 Task: Schedule a music concert for the 9th at 8:00 PM.
Action: Mouse moved to (71, 118)
Screenshot: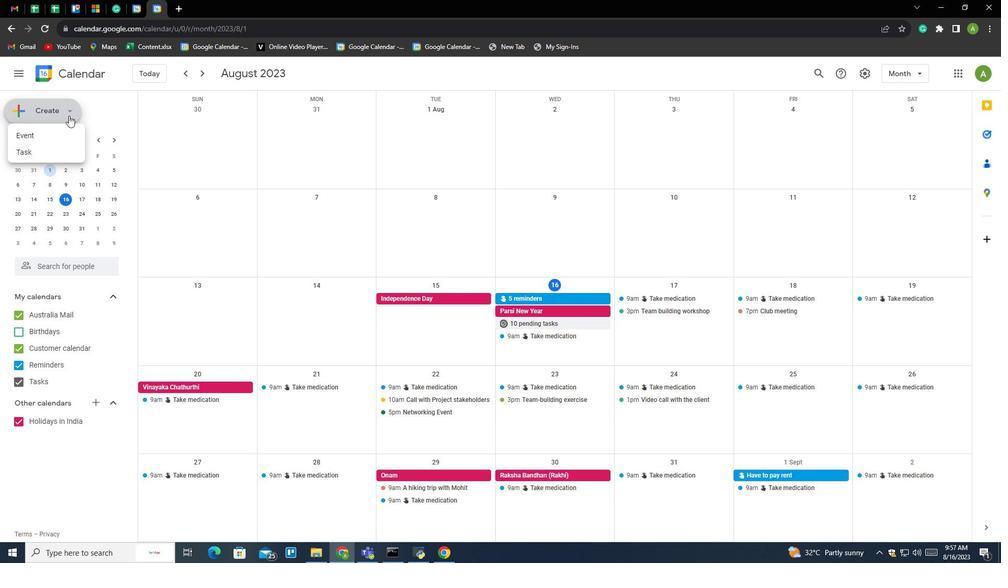 
Action: Mouse pressed left at (71, 118)
Screenshot: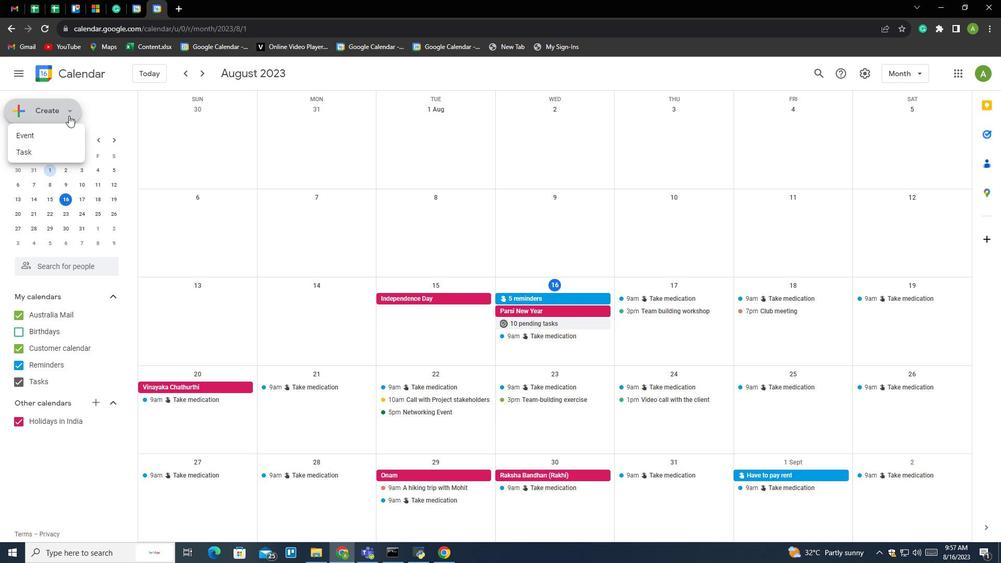 
Action: Mouse moved to (61, 140)
Screenshot: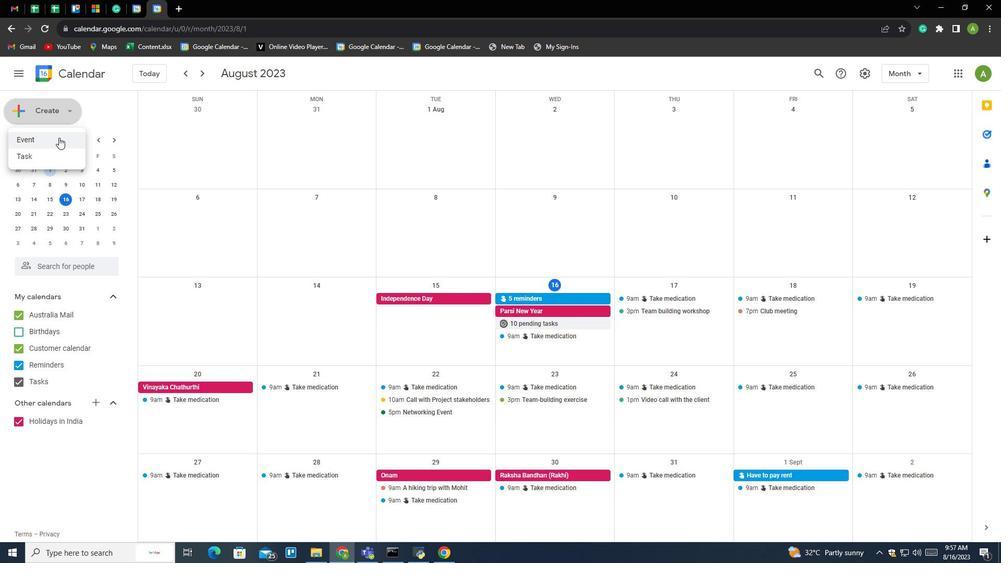 
Action: Mouse pressed left at (61, 140)
Screenshot: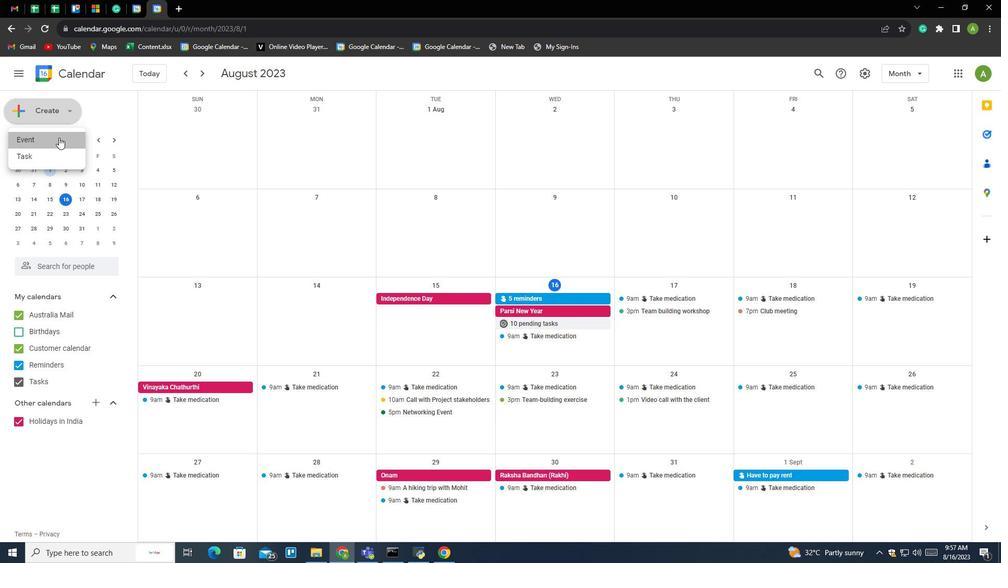 
Action: Mouse moved to (304, 373)
Screenshot: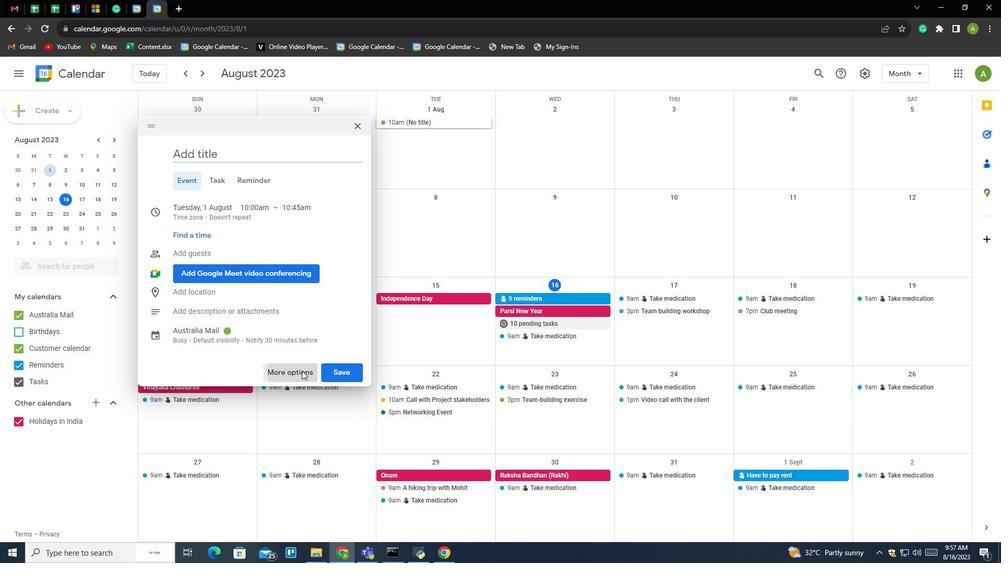 
Action: Mouse pressed left at (304, 373)
Screenshot: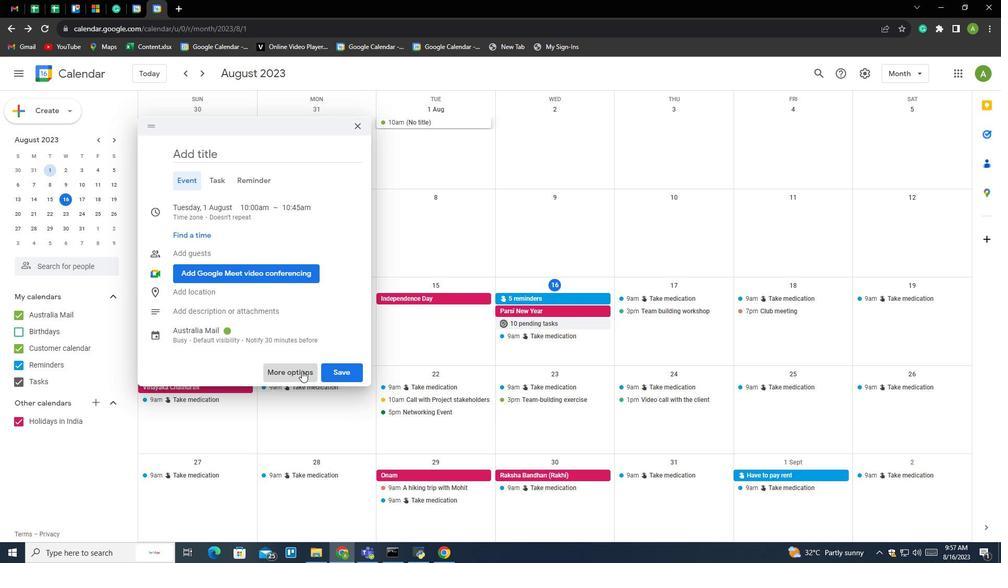 
Action: Mouse moved to (186, 82)
Screenshot: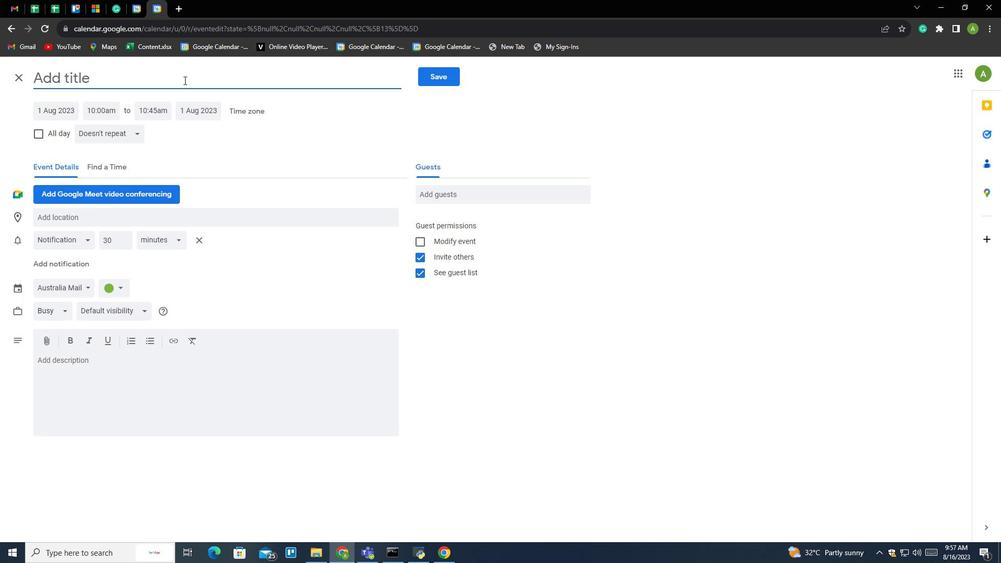 
Action: Mouse pressed left at (186, 82)
Screenshot: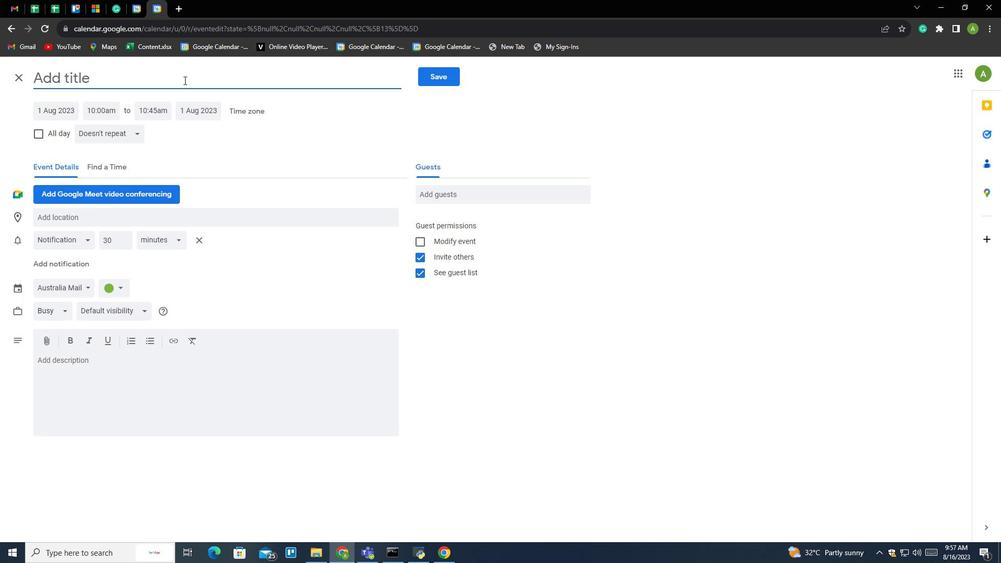 
Action: Key pressed <Key.shift>Music<Key.space><Key.shift>Concert
Screenshot: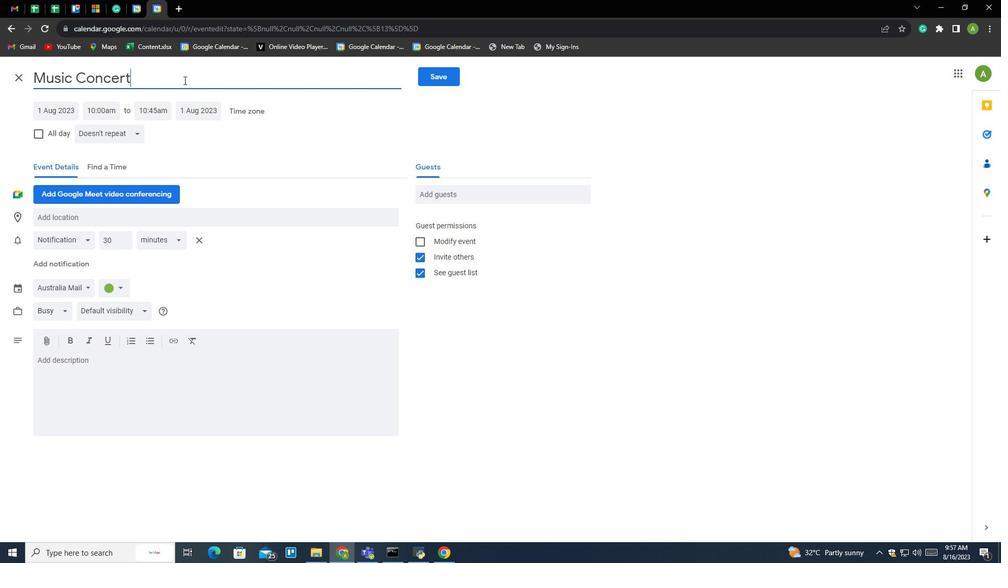 
Action: Mouse moved to (585, 112)
Screenshot: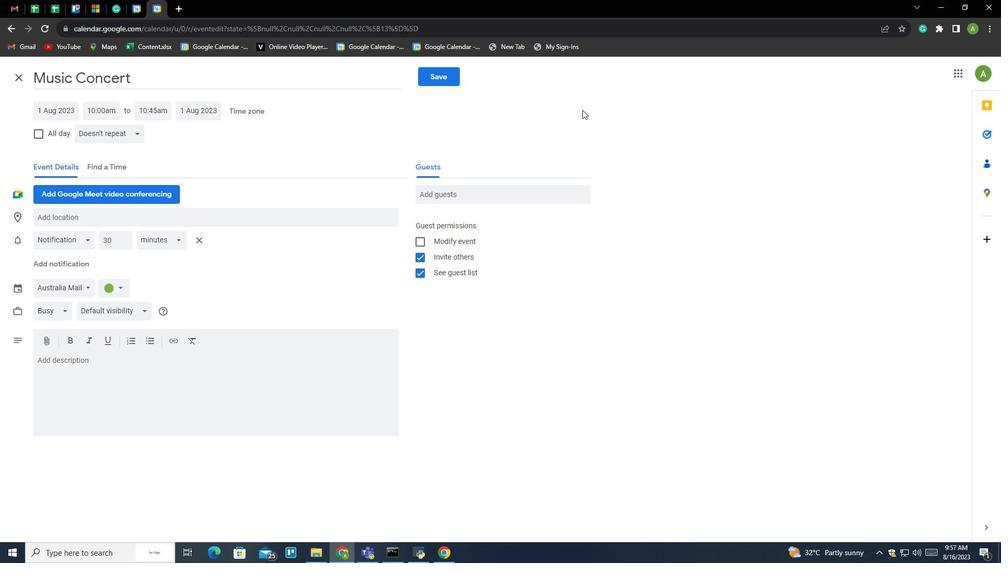 
Action: Mouse pressed left at (585, 112)
Screenshot: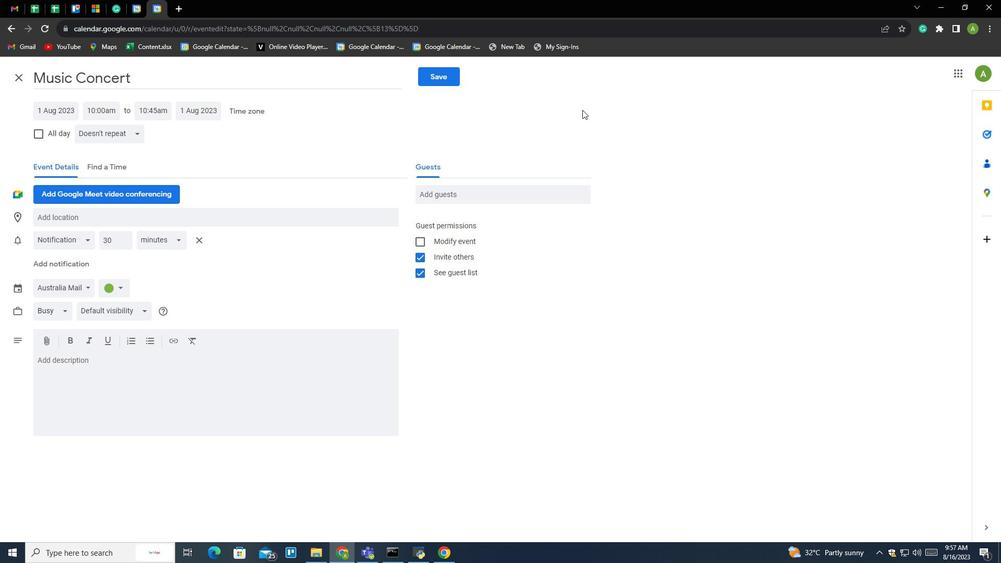 
Action: Mouse moved to (41, 115)
Screenshot: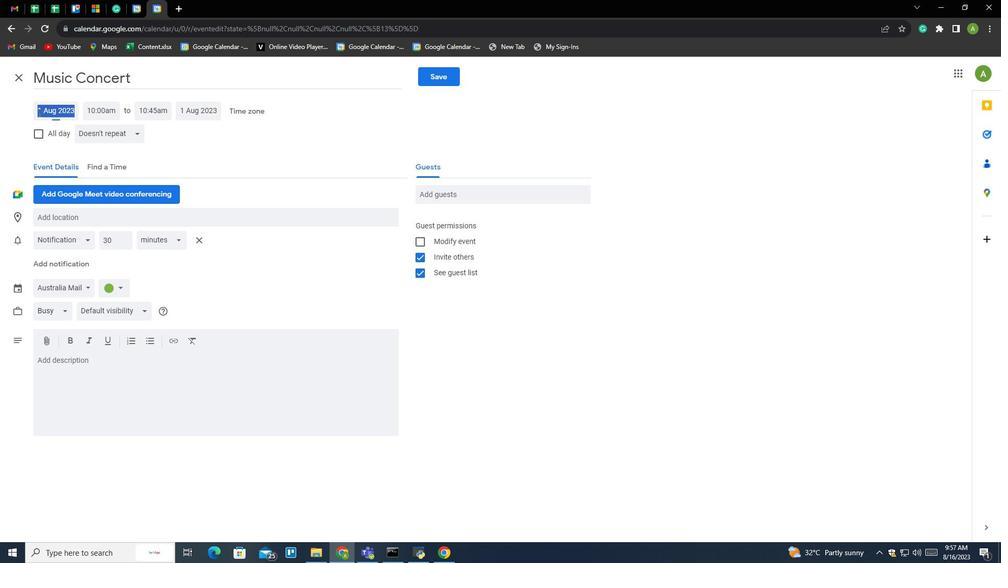 
Action: Mouse pressed left at (41, 115)
Screenshot: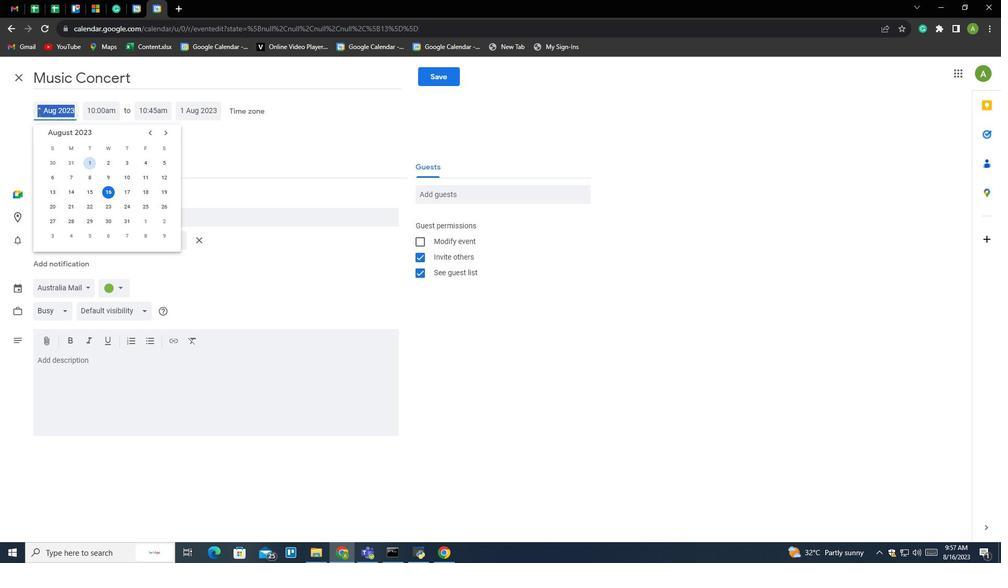 
Action: Mouse moved to (114, 175)
Screenshot: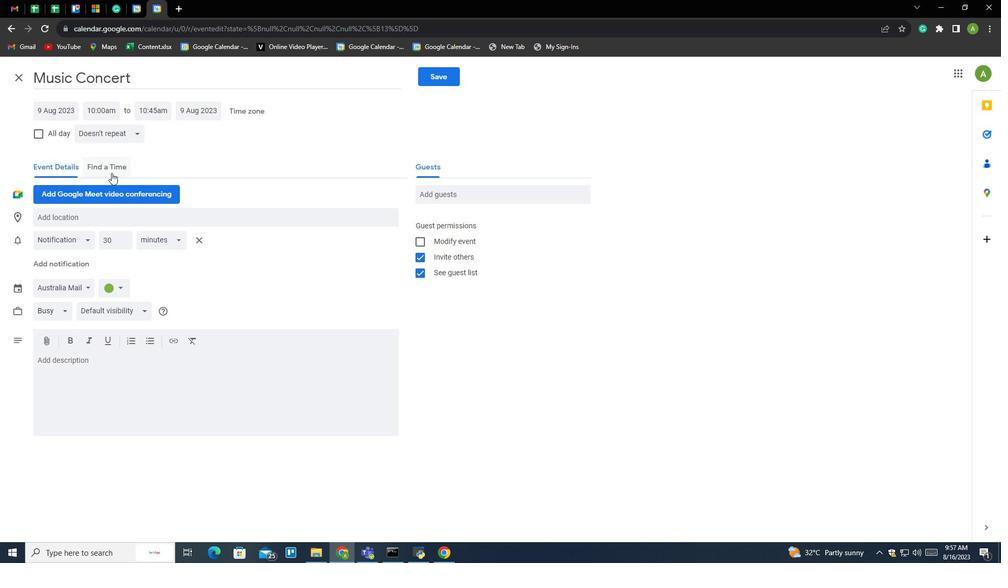 
Action: Mouse pressed left at (114, 175)
Screenshot: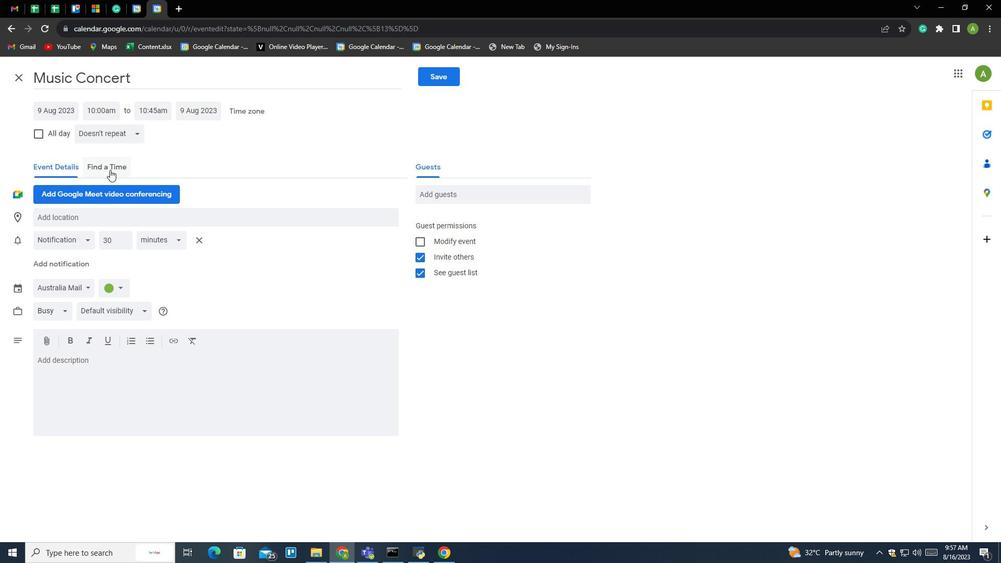 
Action: Mouse moved to (99, 113)
Screenshot: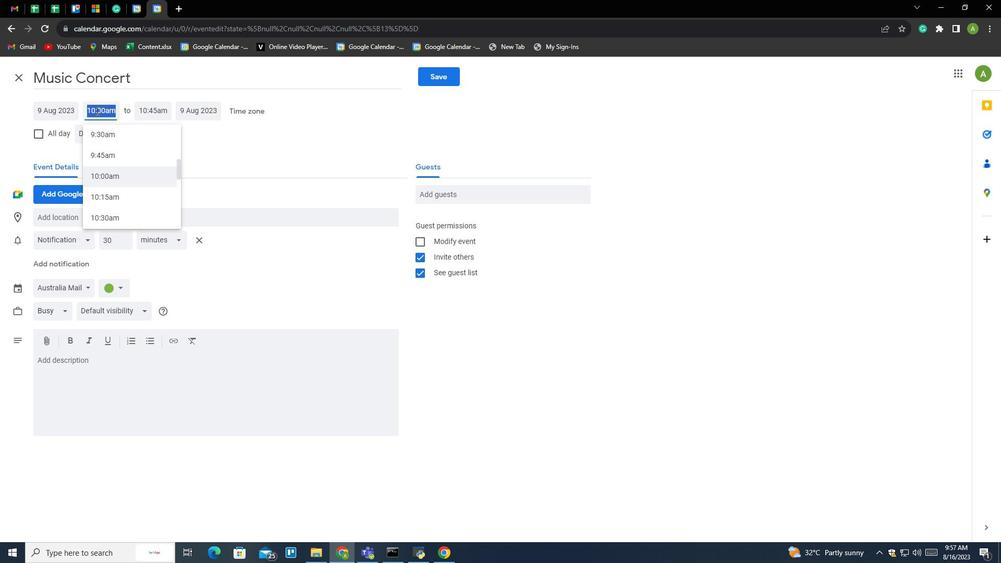 
Action: Mouse pressed left at (99, 113)
Screenshot: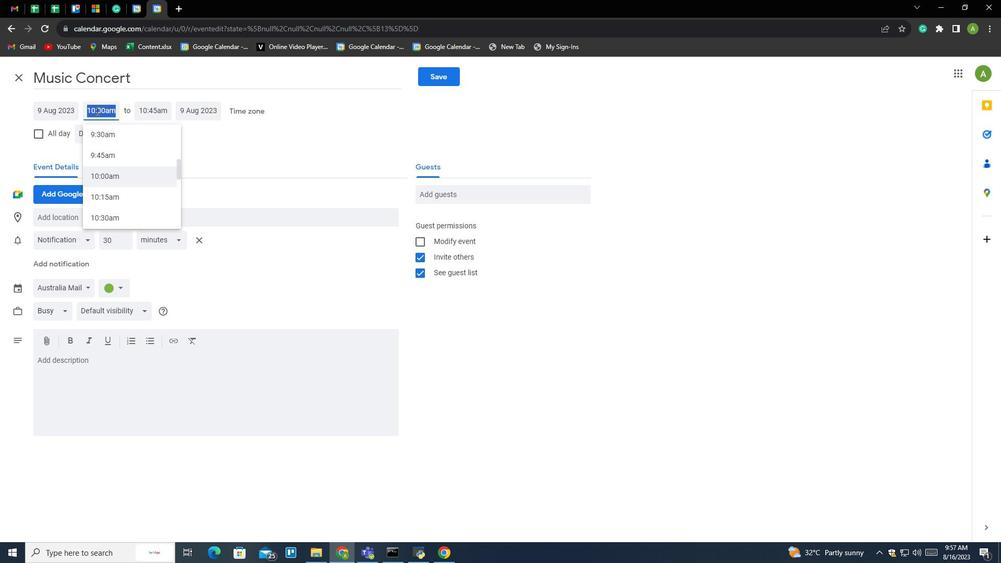 
Action: Mouse moved to (115, 171)
Screenshot: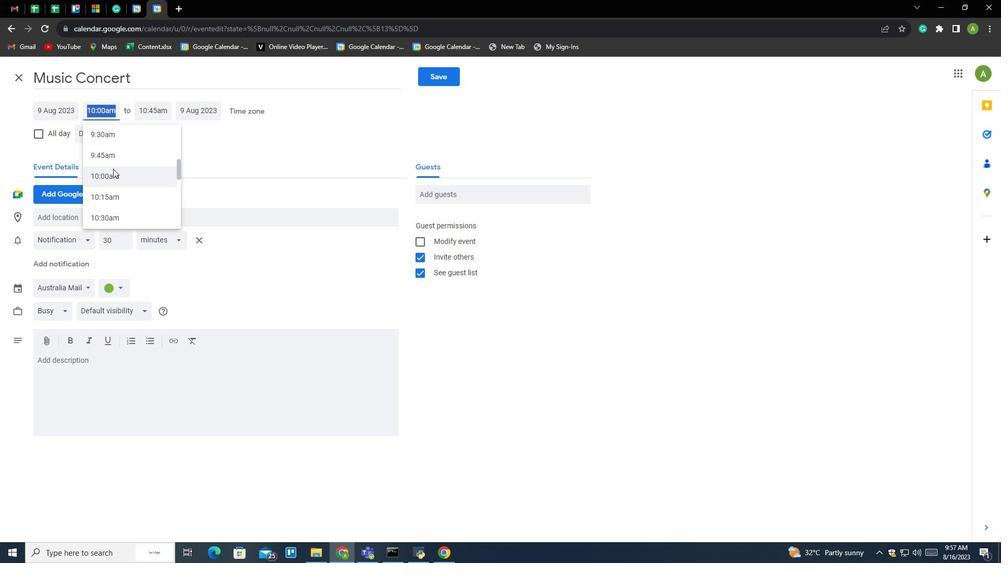 
Action: Mouse scrolled (115, 172) with delta (0, 0)
Screenshot: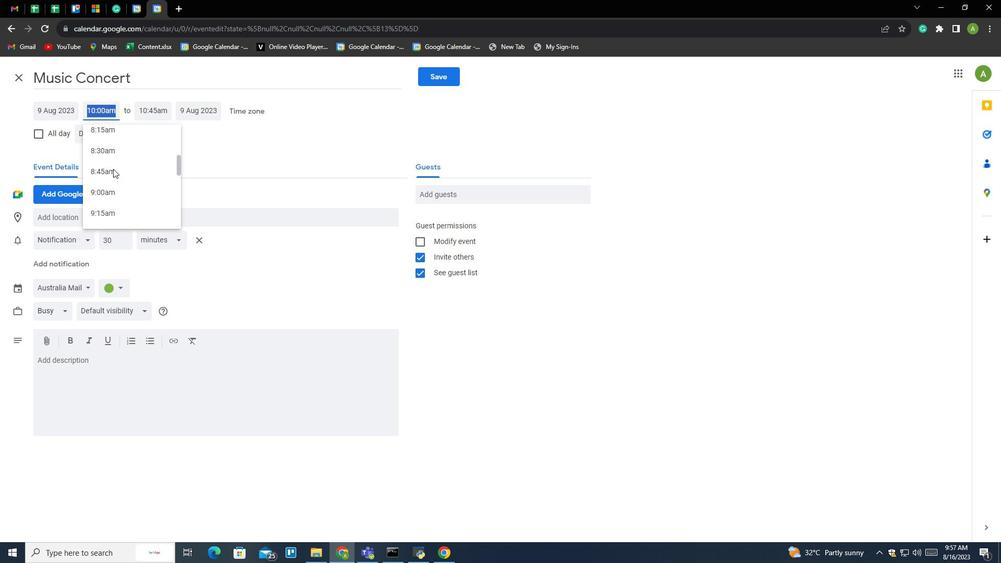 
Action: Mouse scrolled (115, 172) with delta (0, 0)
Screenshot: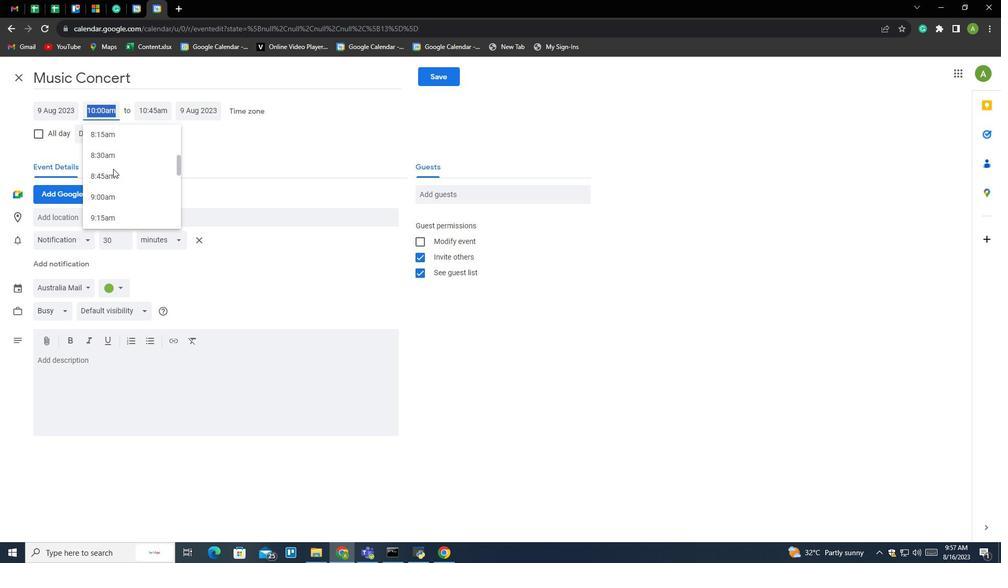 
Action: Mouse moved to (115, 160)
Screenshot: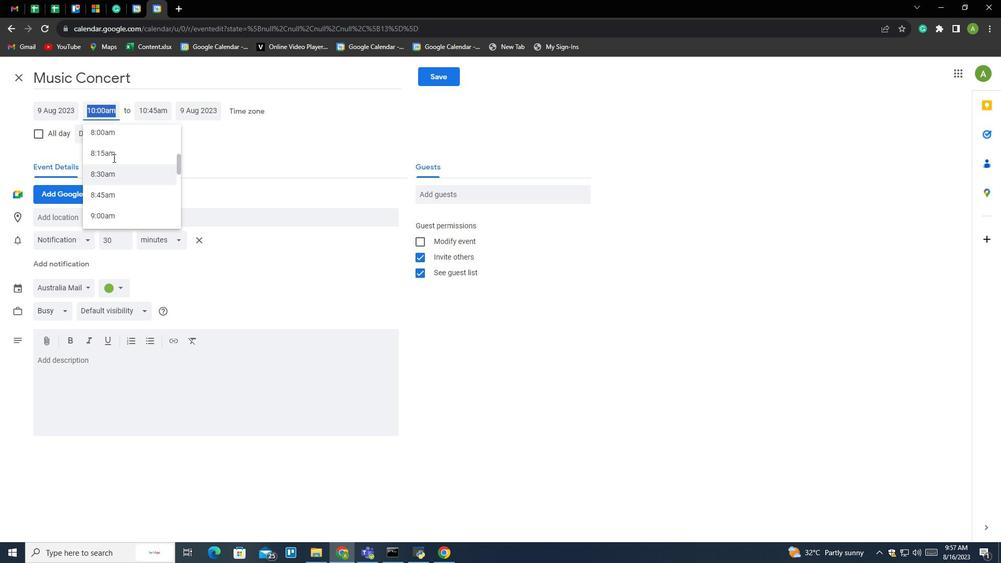 
Action: Mouse scrolled (115, 161) with delta (0, 0)
Screenshot: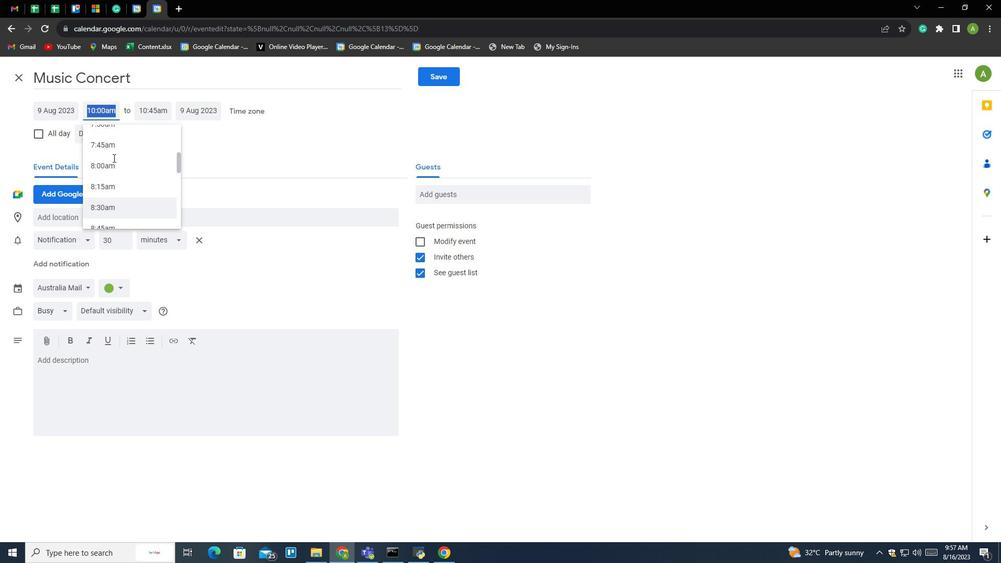 
Action: Mouse moved to (116, 181)
Screenshot: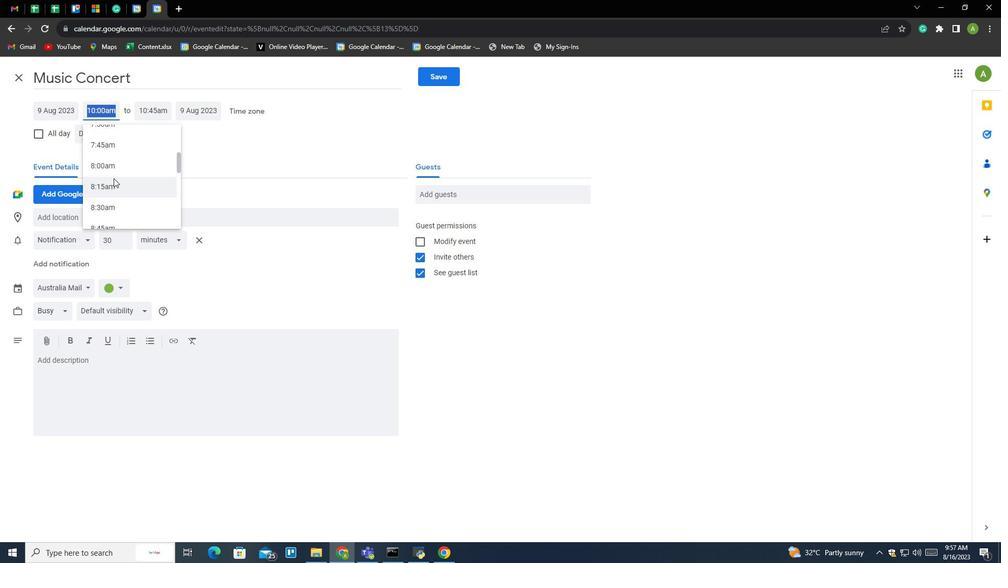 
Action: Mouse scrolled (116, 180) with delta (0, 0)
Screenshot: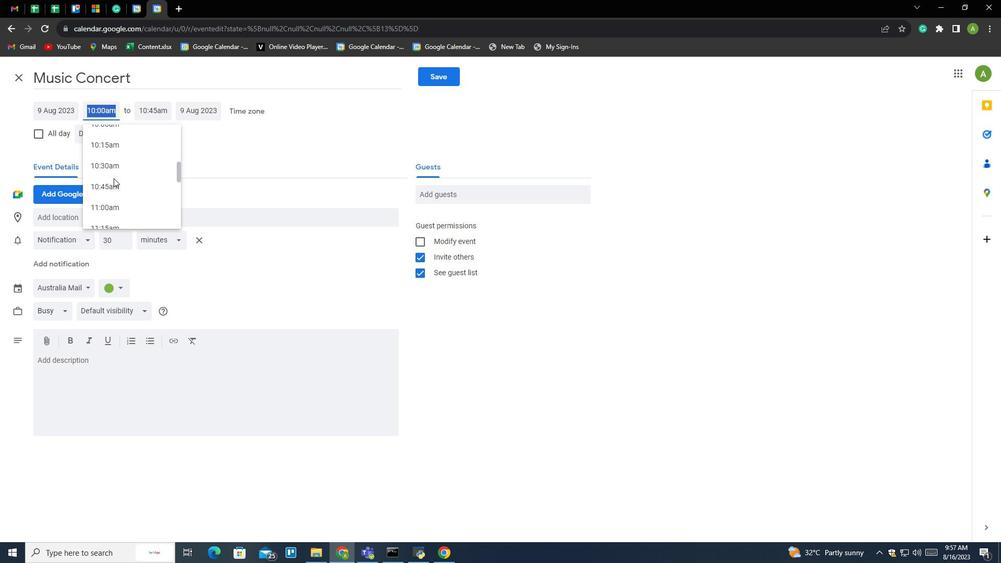 
Action: Mouse scrolled (116, 180) with delta (0, 0)
Screenshot: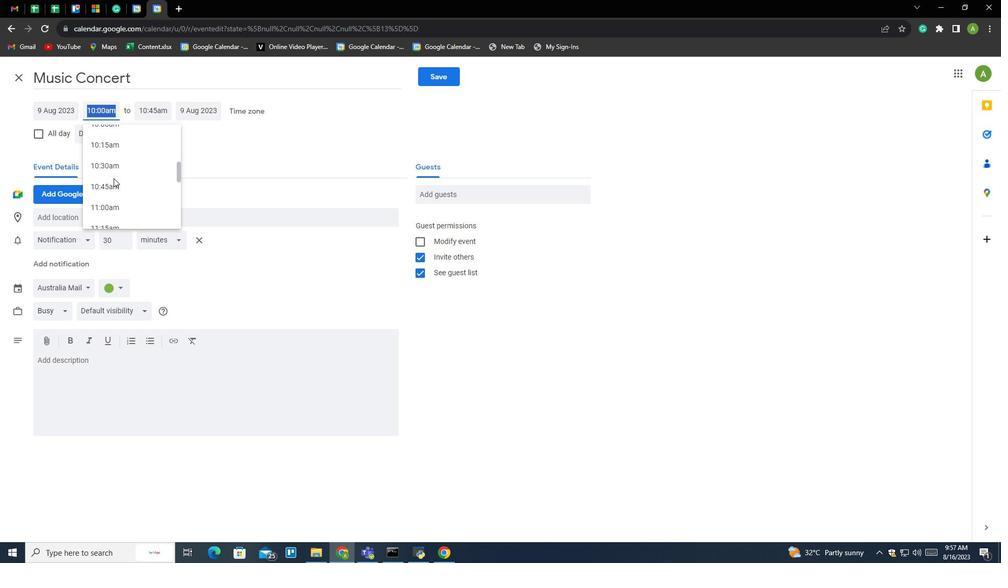 
Action: Mouse scrolled (116, 180) with delta (0, 0)
Screenshot: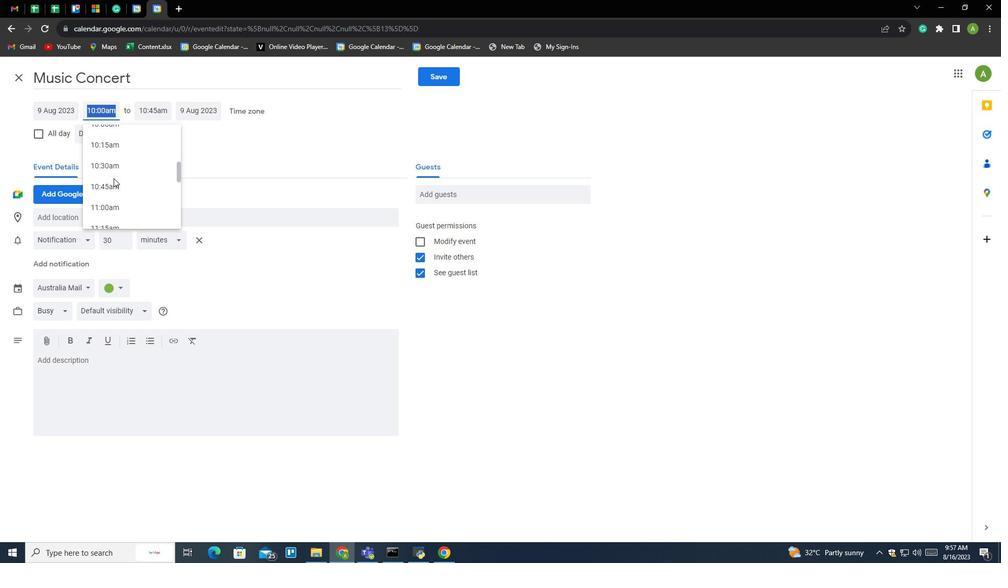 
Action: Mouse scrolled (116, 180) with delta (0, 0)
Screenshot: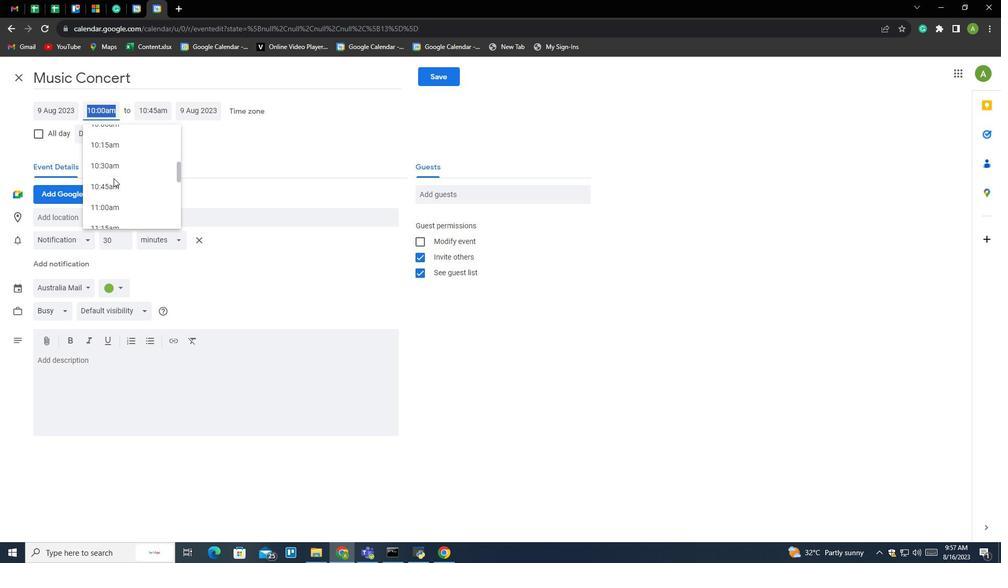 
Action: Mouse scrolled (116, 180) with delta (0, 0)
Screenshot: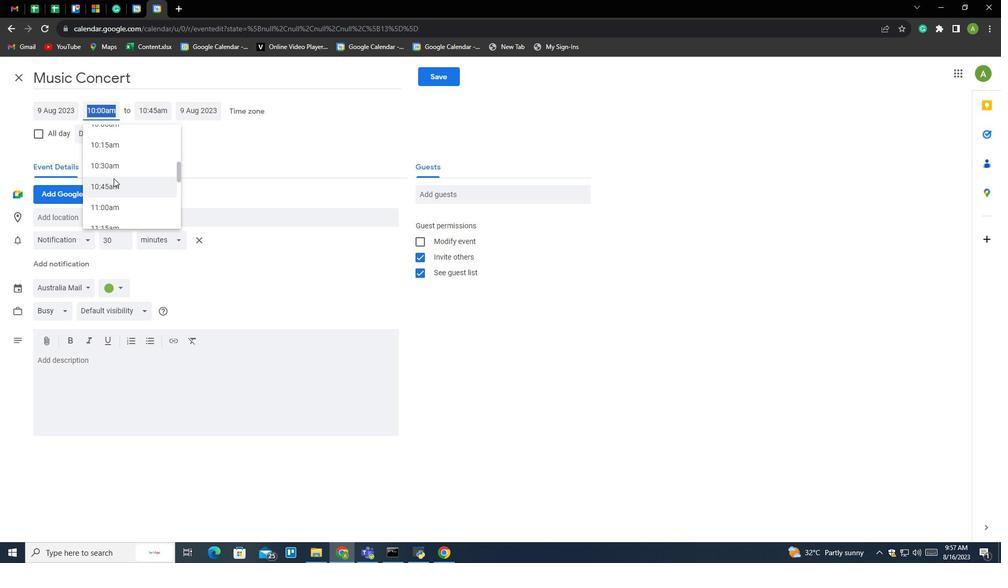 
Action: Mouse scrolled (116, 180) with delta (0, 0)
Screenshot: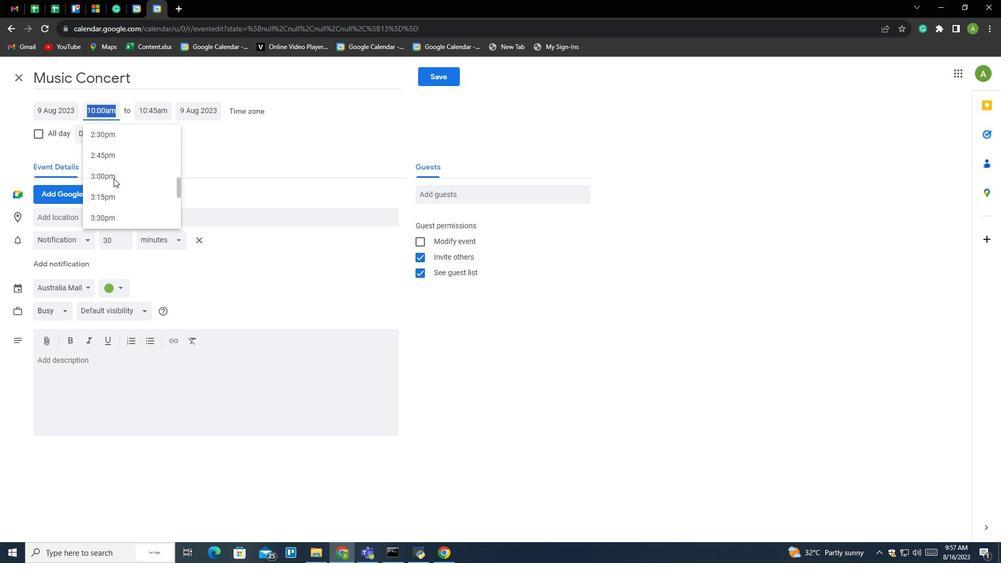 
Action: Mouse scrolled (116, 180) with delta (0, 0)
Screenshot: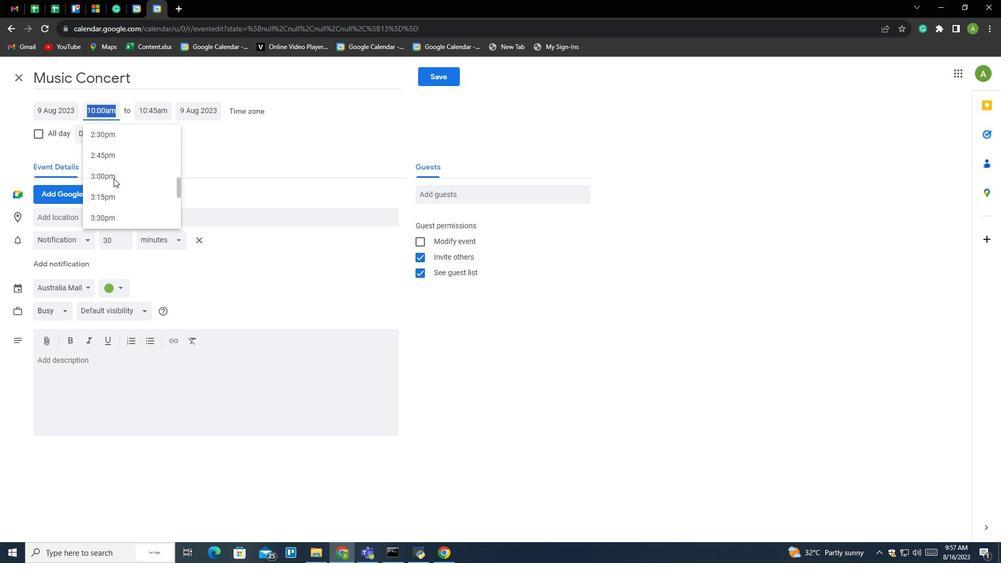 
Action: Mouse scrolled (116, 180) with delta (0, 0)
Screenshot: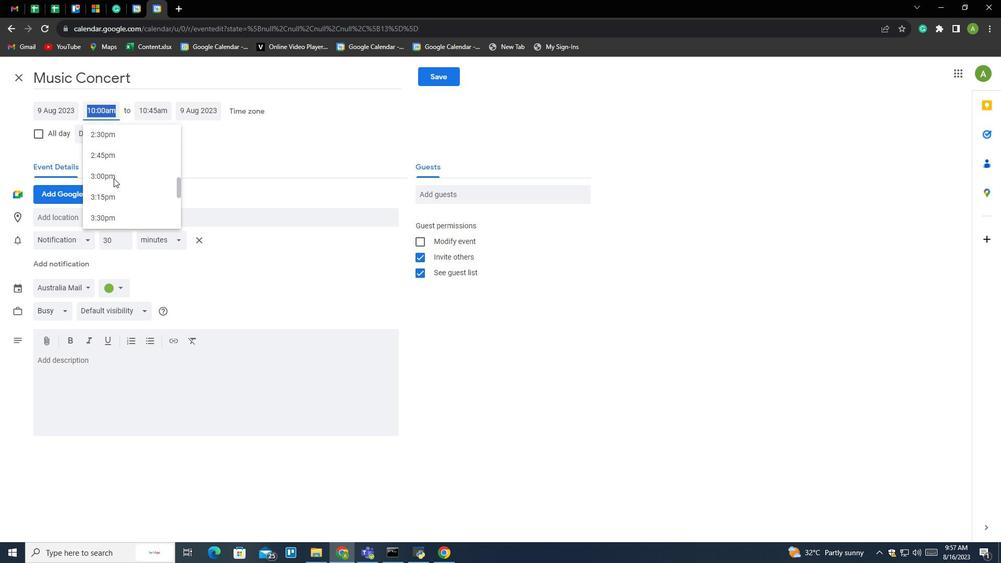 
Action: Mouse scrolled (116, 180) with delta (0, 0)
Screenshot: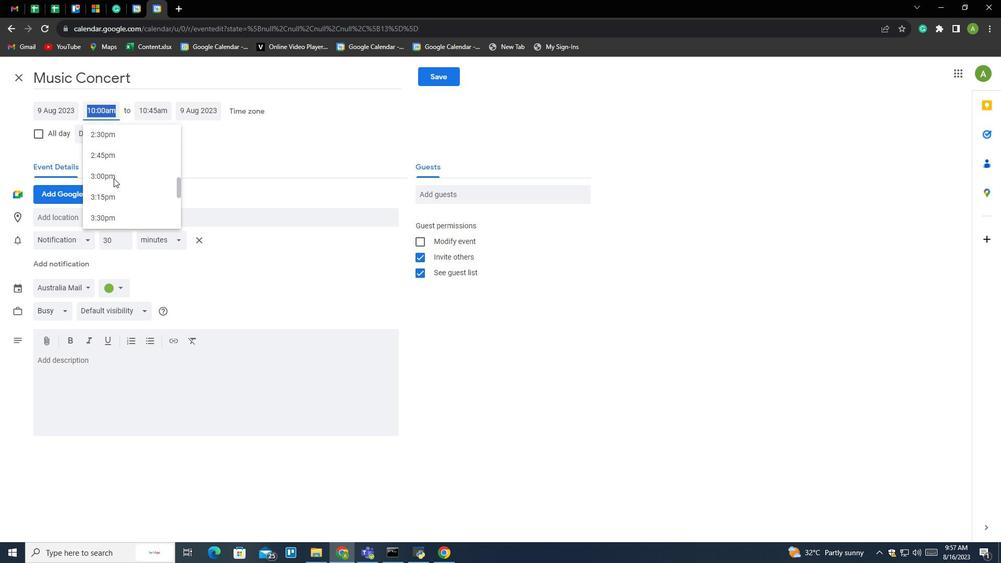 
Action: Mouse scrolled (116, 180) with delta (0, 0)
Screenshot: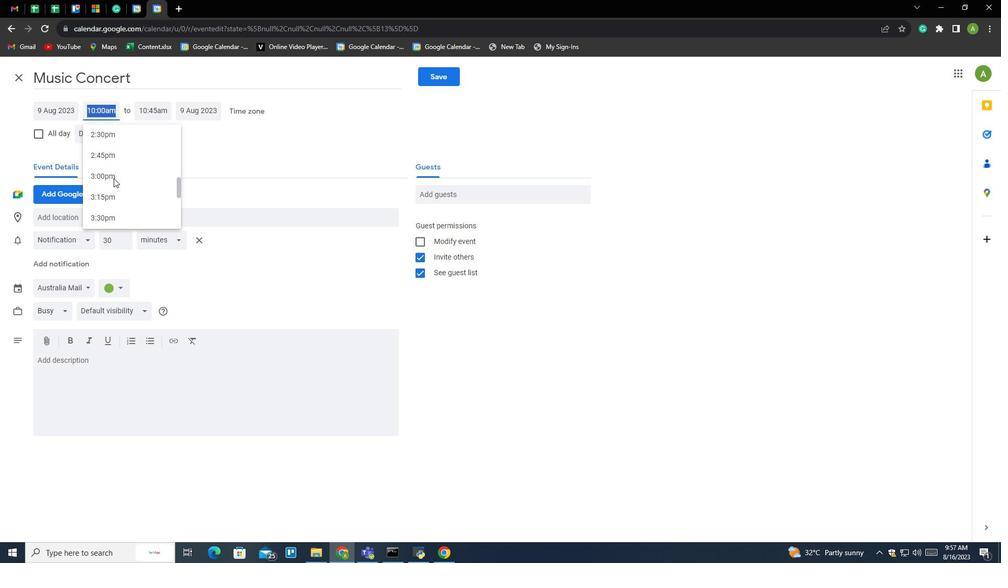 
Action: Mouse scrolled (116, 180) with delta (0, 0)
Screenshot: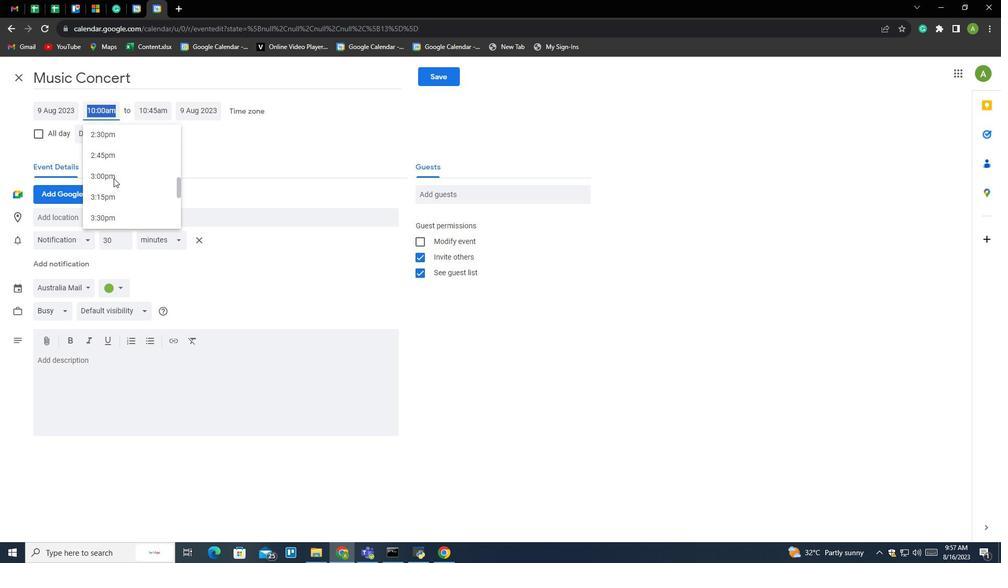 
Action: Mouse scrolled (116, 180) with delta (0, 0)
Screenshot: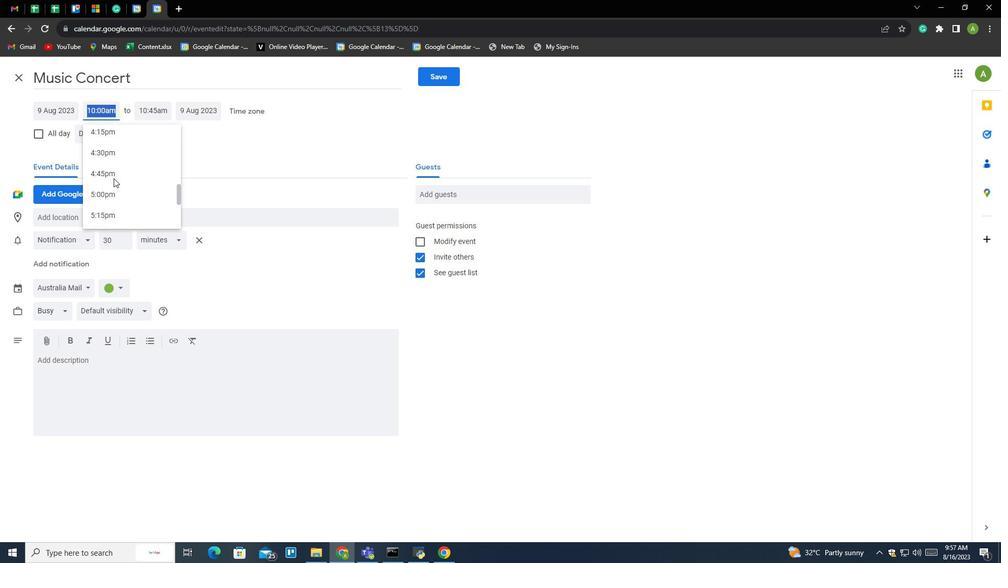 
Action: Mouse scrolled (116, 180) with delta (0, 0)
Screenshot: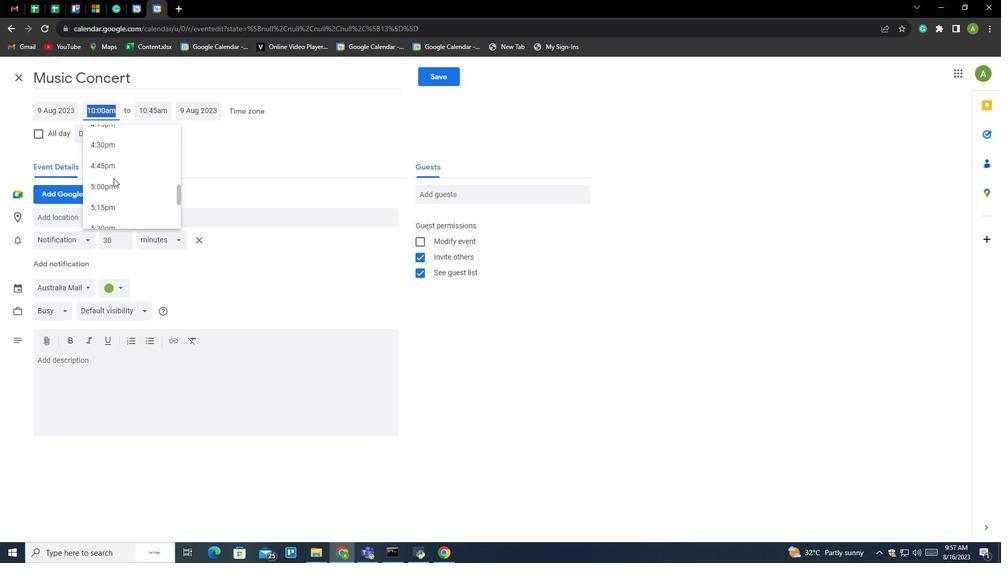 
Action: Mouse scrolled (116, 180) with delta (0, 0)
Screenshot: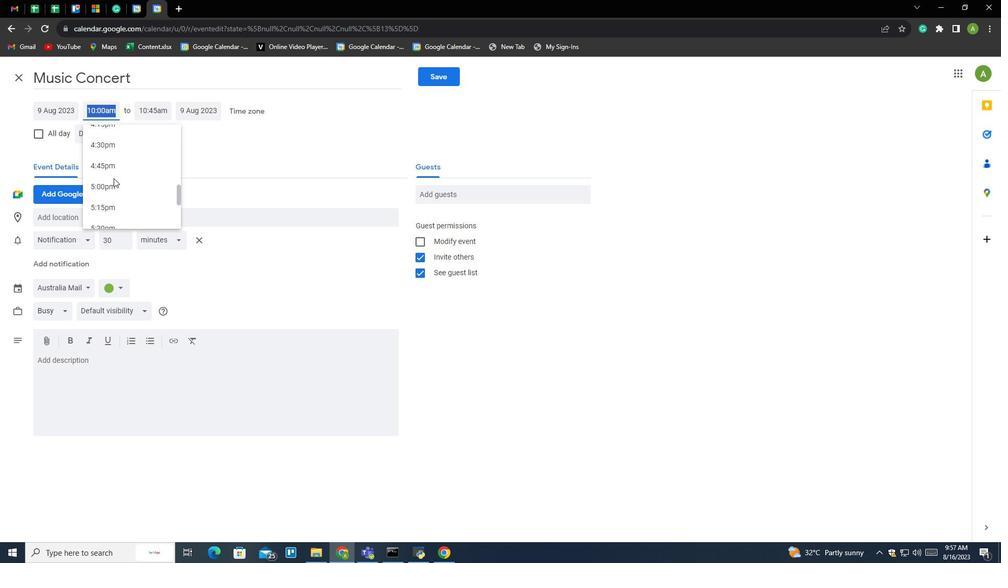 
Action: Mouse scrolled (116, 180) with delta (0, 0)
Screenshot: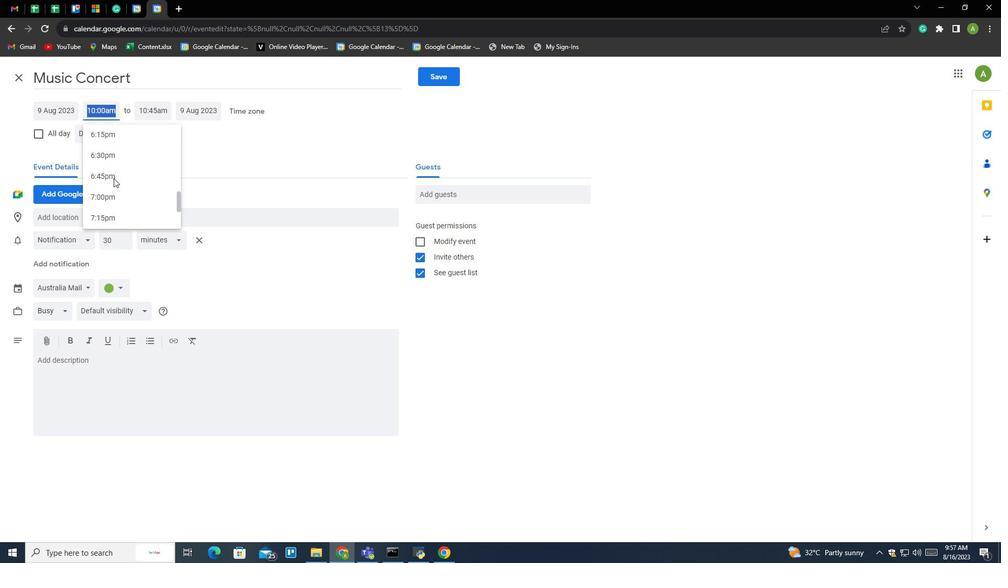 
Action: Mouse scrolled (116, 180) with delta (0, 0)
Screenshot: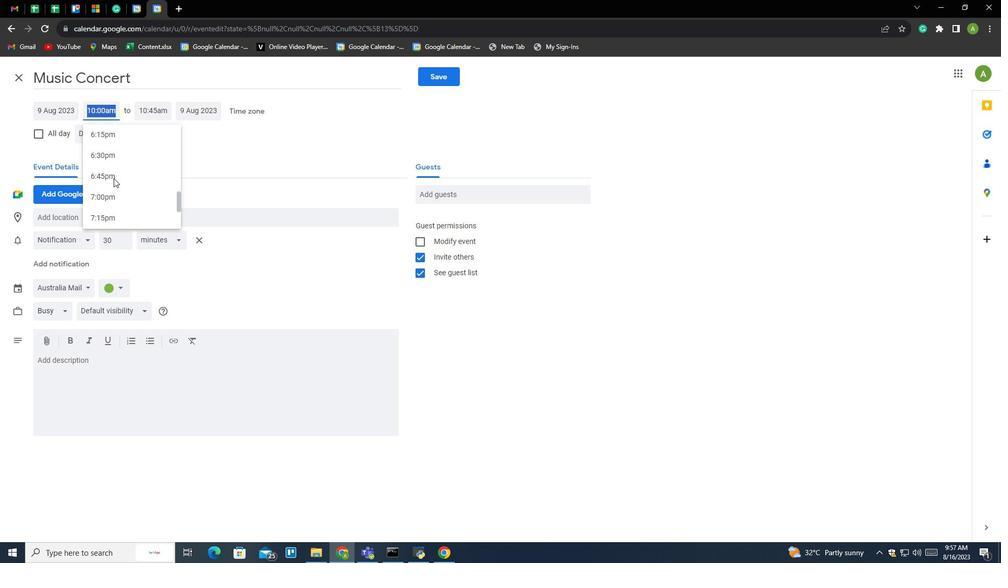 
Action: Mouse scrolled (116, 180) with delta (0, 0)
Screenshot: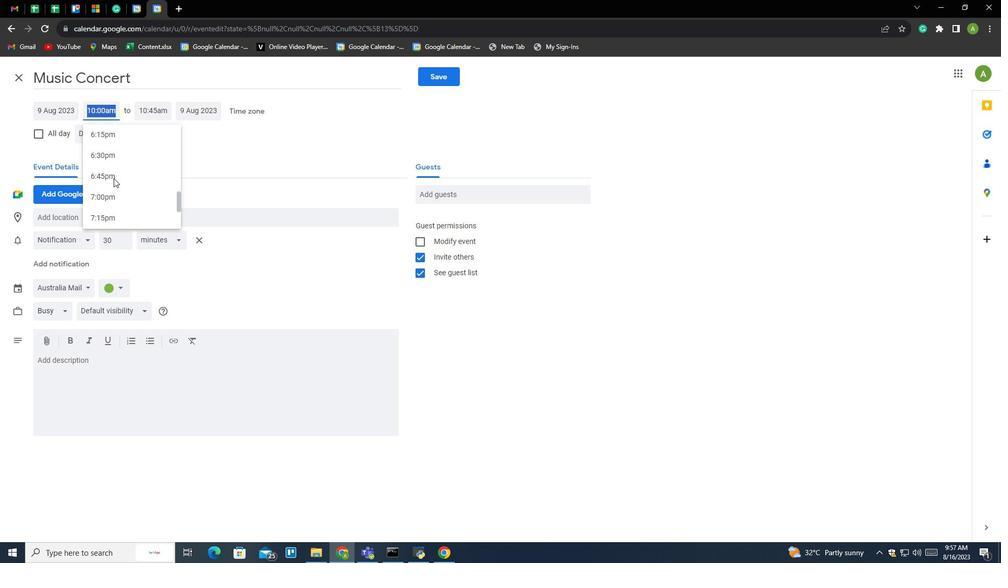 
Action: Mouse scrolled (116, 180) with delta (0, 0)
Screenshot: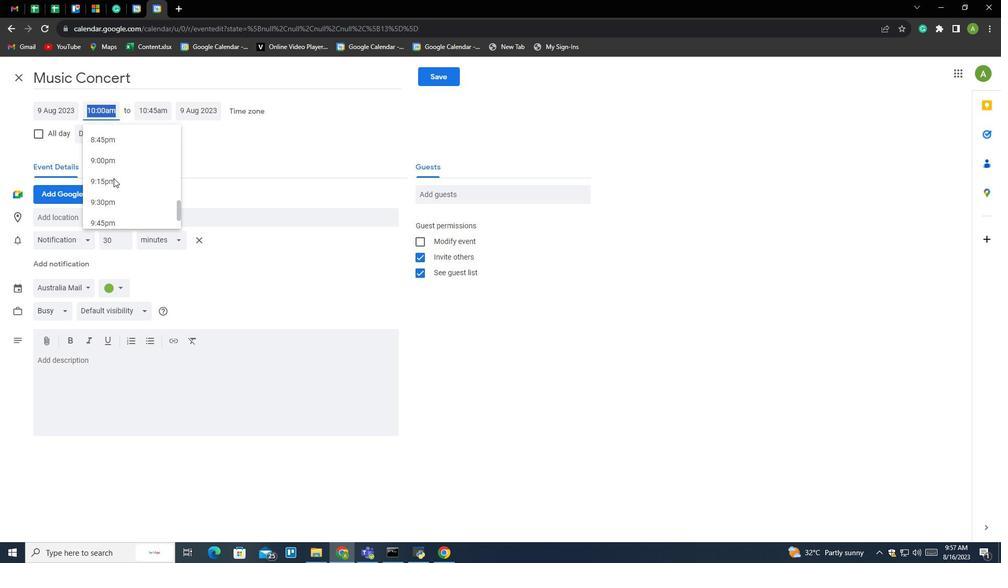 
Action: Mouse scrolled (116, 180) with delta (0, 0)
Screenshot: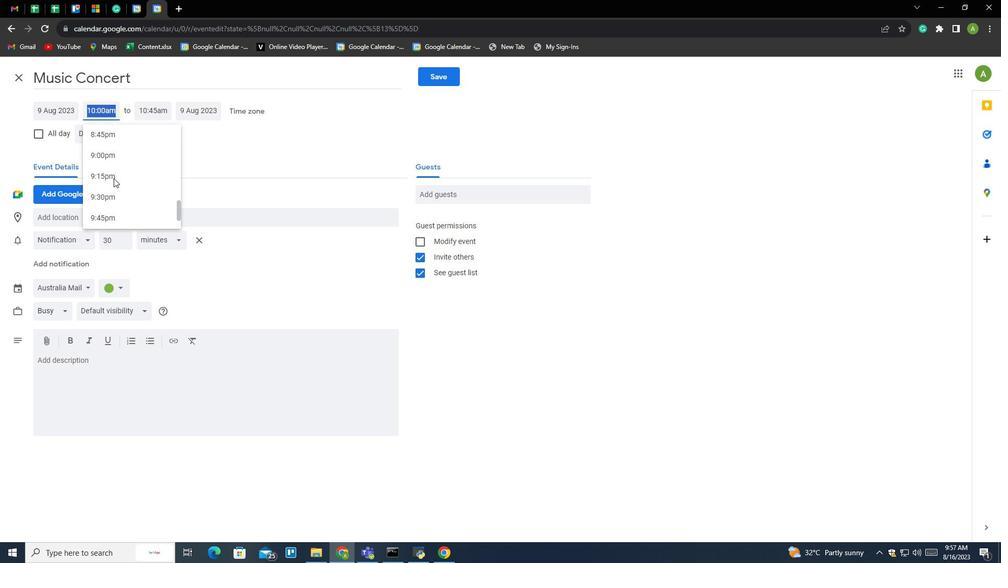 
Action: Mouse scrolled (116, 180) with delta (0, 0)
Screenshot: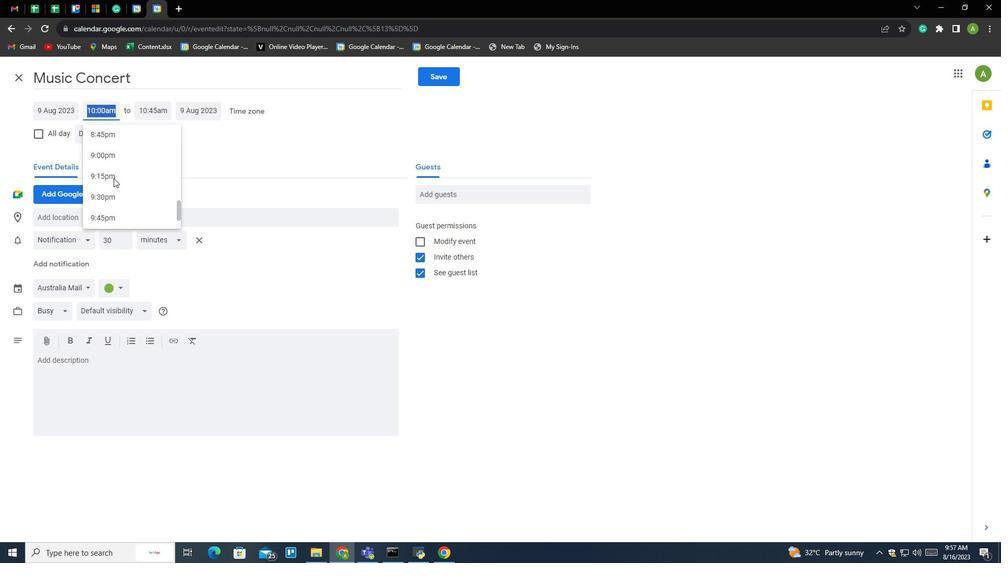 
Action: Mouse scrolled (116, 180) with delta (0, 0)
Screenshot: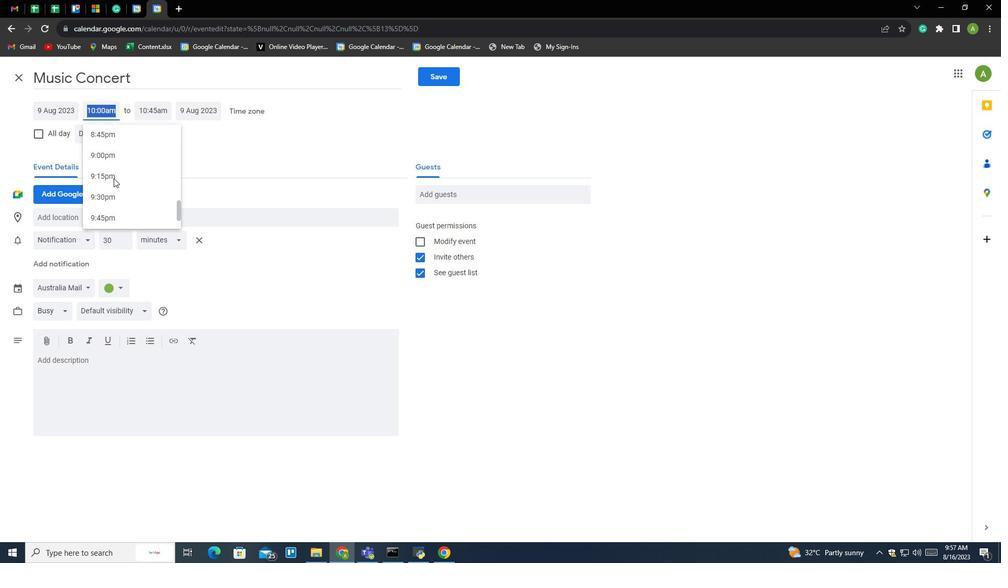
Action: Mouse scrolled (116, 181) with delta (0, 0)
Screenshot: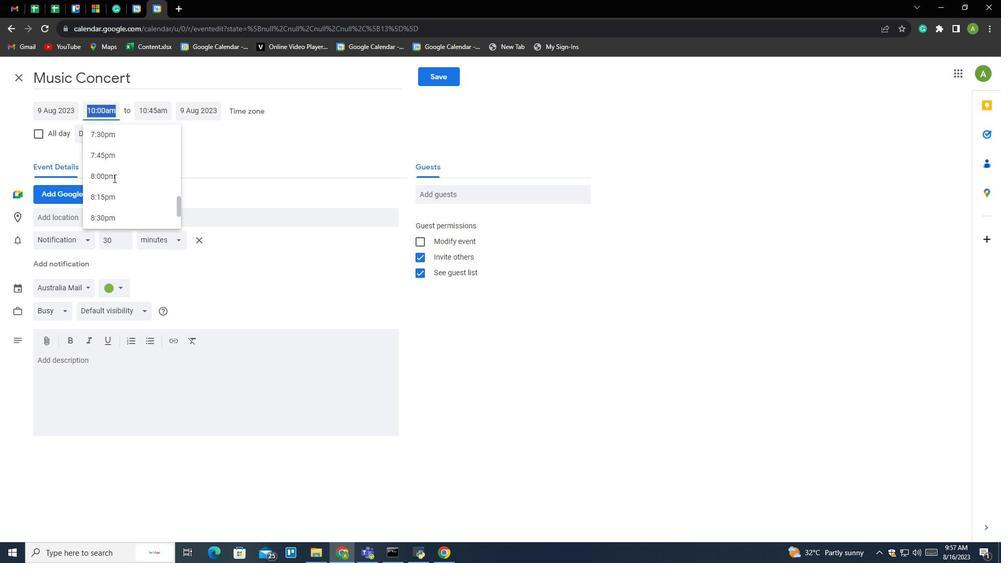 
Action: Mouse scrolled (116, 181) with delta (0, 0)
Screenshot: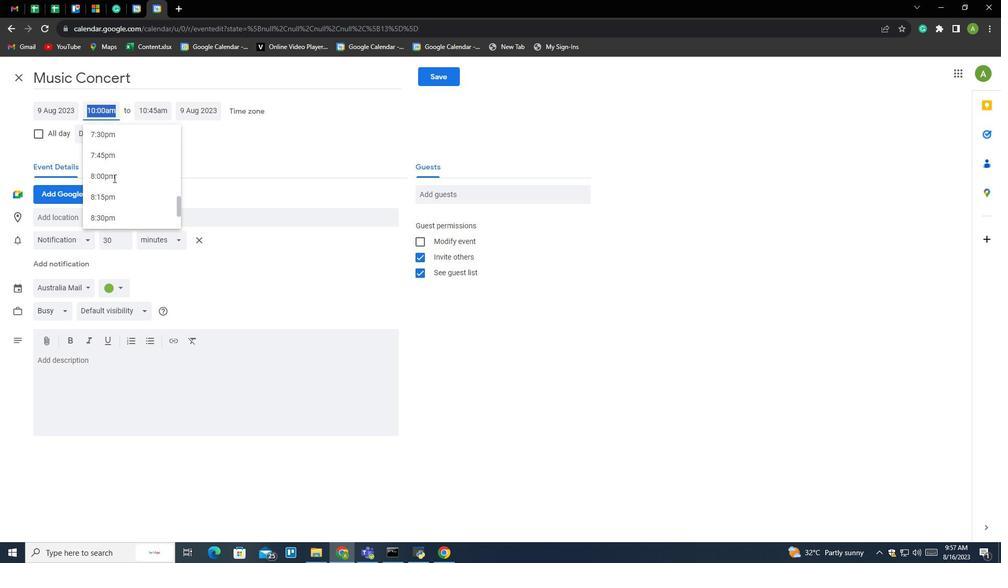 
Action: Mouse pressed left at (116, 181)
Screenshot: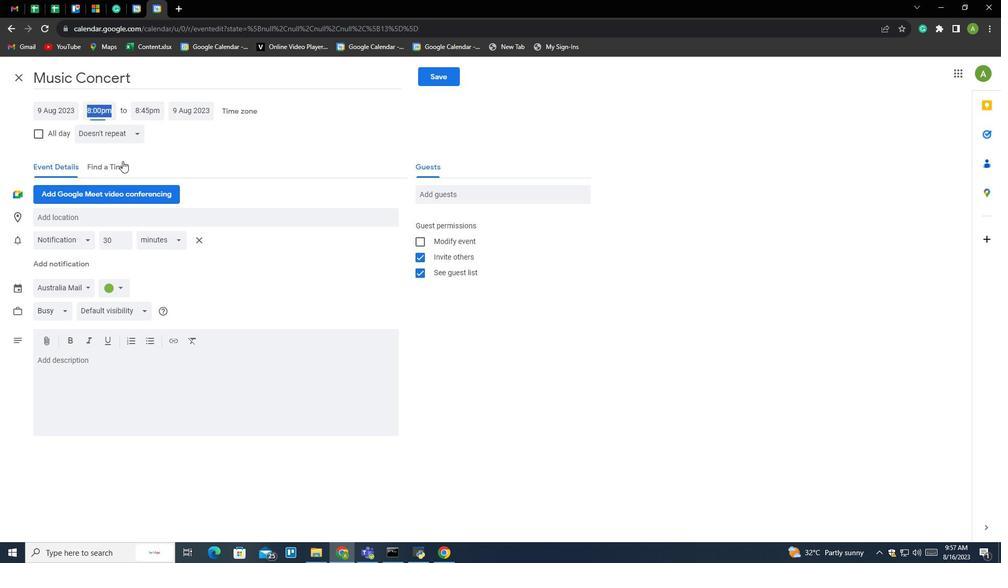 
Action: Mouse moved to (379, 125)
Screenshot: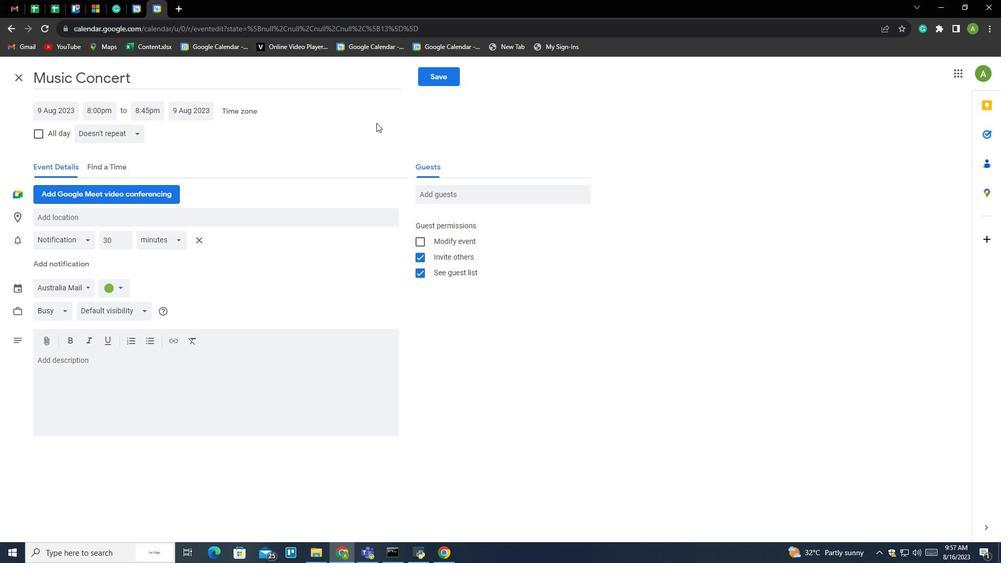 
Action: Mouse pressed left at (379, 125)
Screenshot: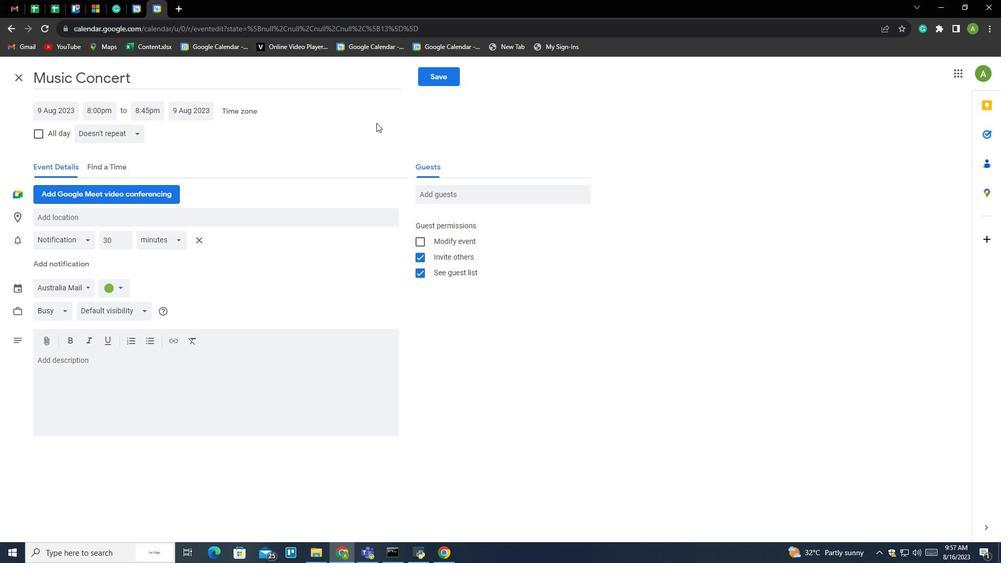 
Action: Mouse moved to (153, 113)
Screenshot: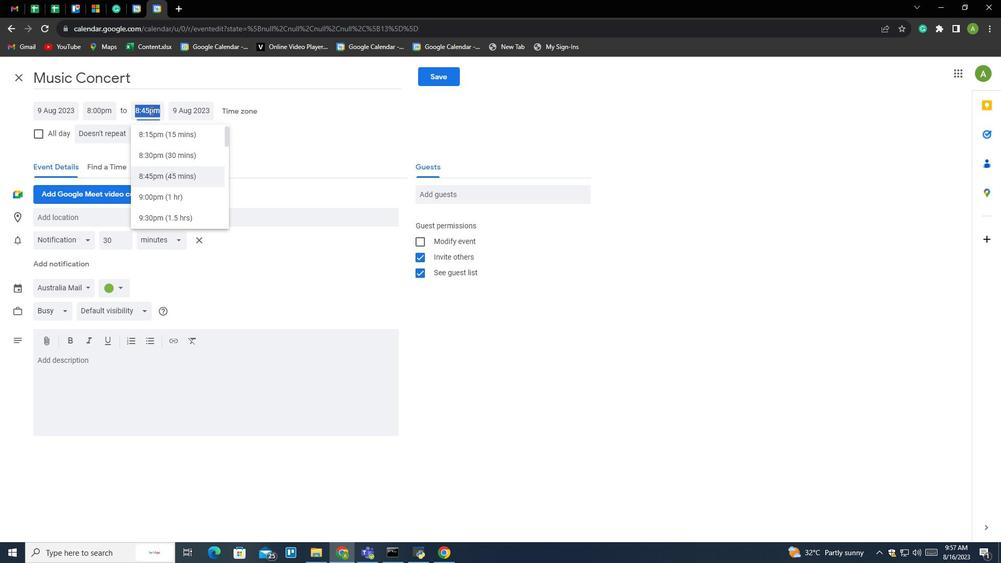 
Action: Mouse pressed left at (153, 113)
Screenshot: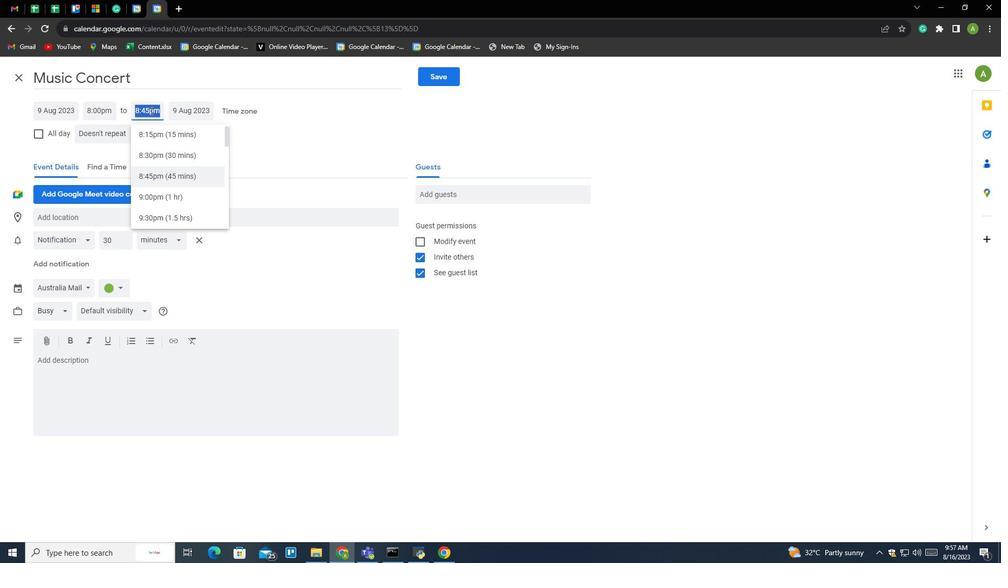 
Action: Mouse moved to (179, 176)
Screenshot: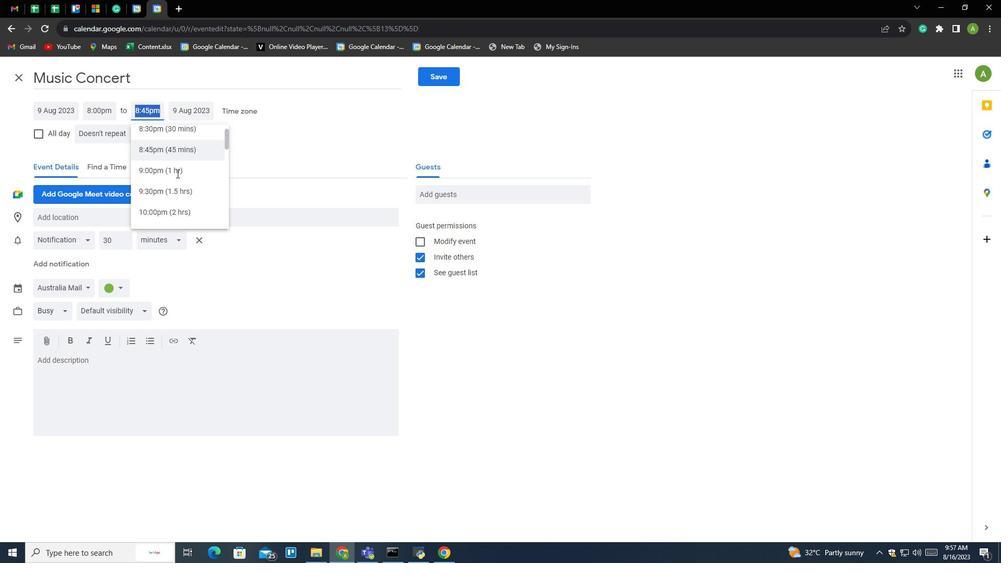 
Action: Mouse scrolled (179, 175) with delta (0, 0)
Screenshot: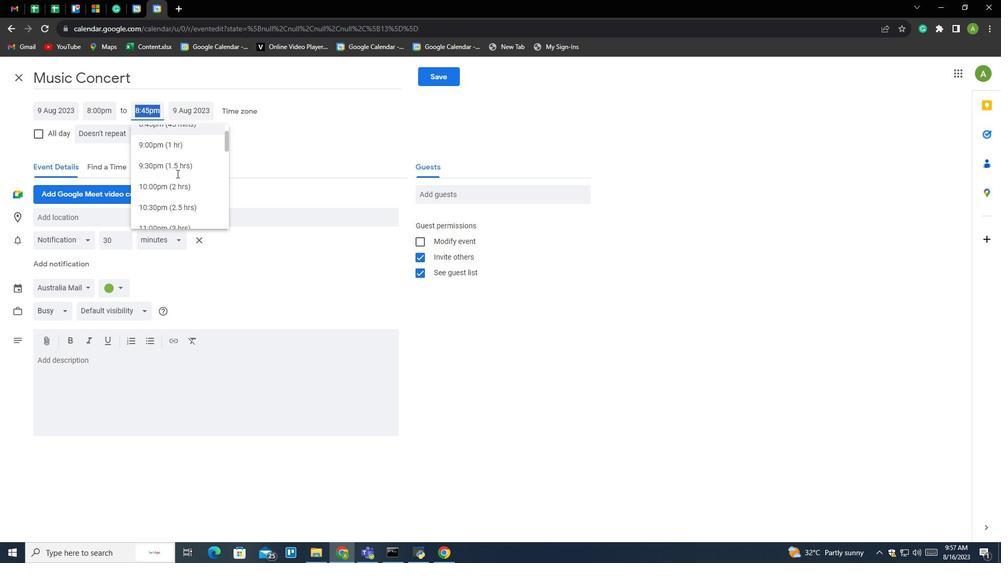 
Action: Mouse scrolled (179, 175) with delta (0, 0)
Screenshot: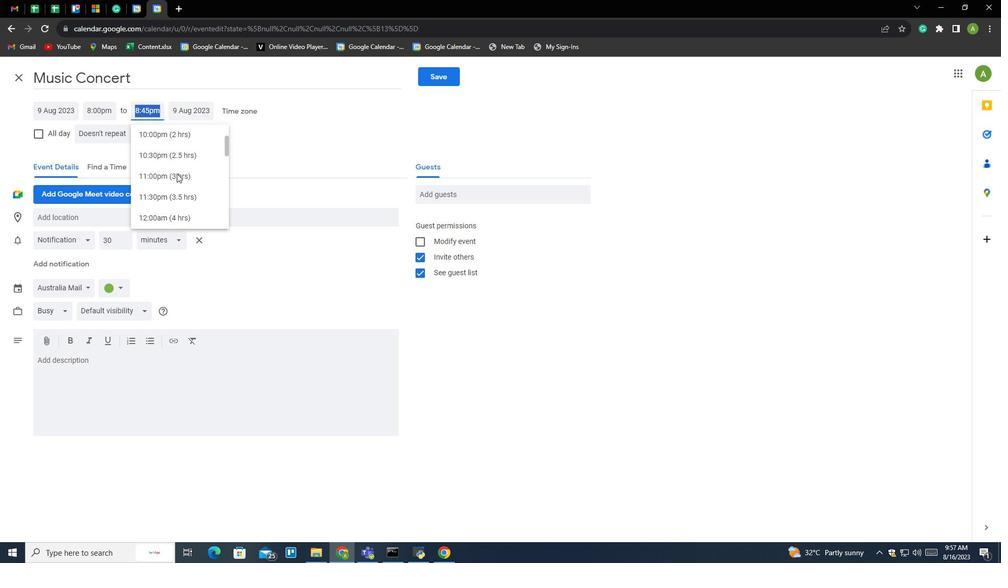 
Action: Mouse moved to (179, 147)
Screenshot: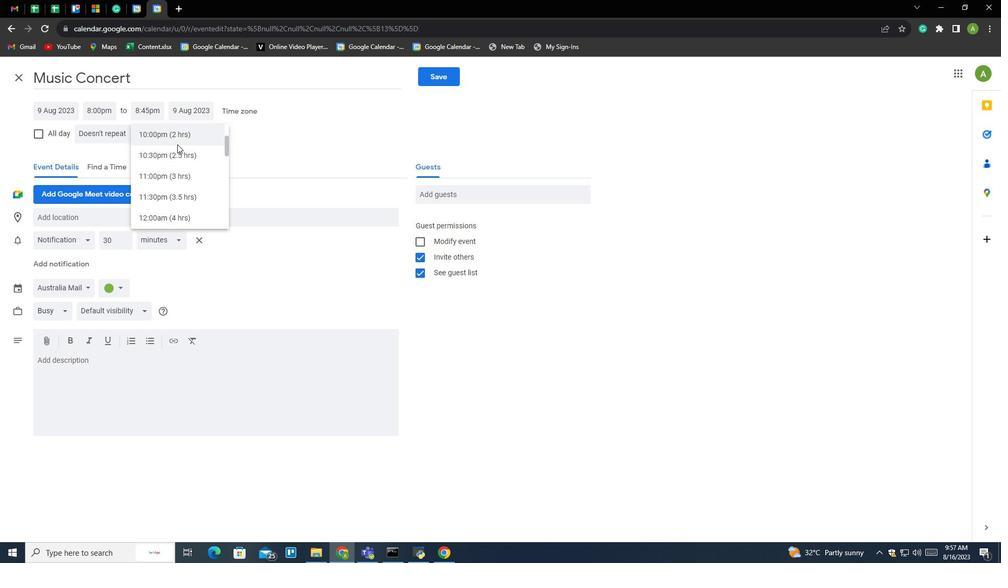 
Action: Mouse pressed left at (179, 147)
Screenshot: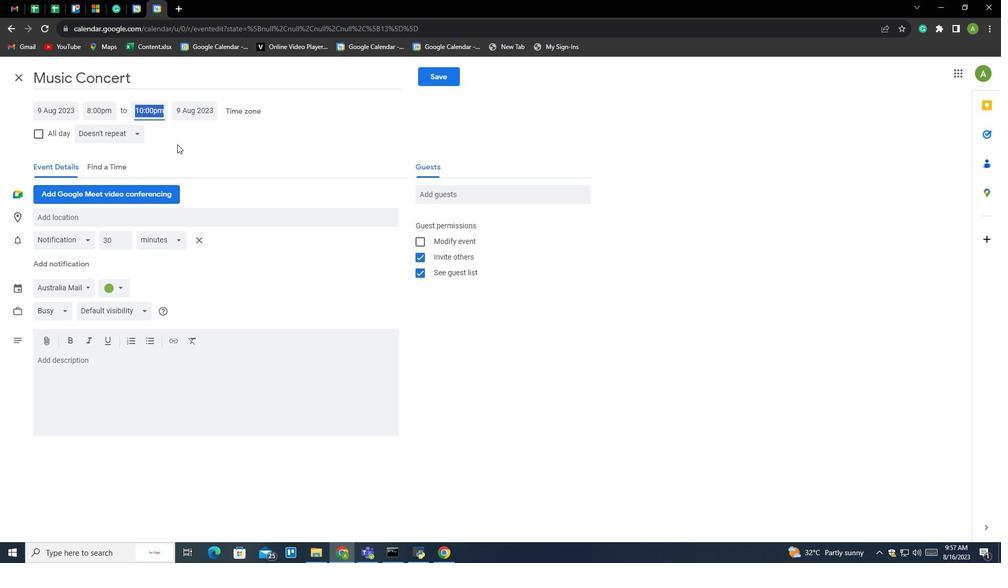 
Action: Mouse moved to (253, 149)
Screenshot: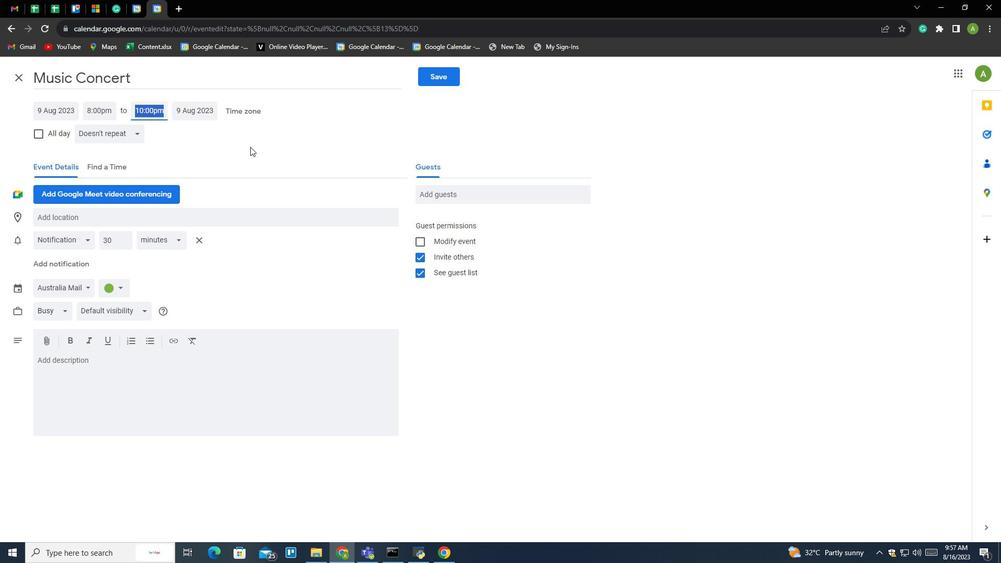 
Action: Mouse pressed left at (253, 149)
Screenshot: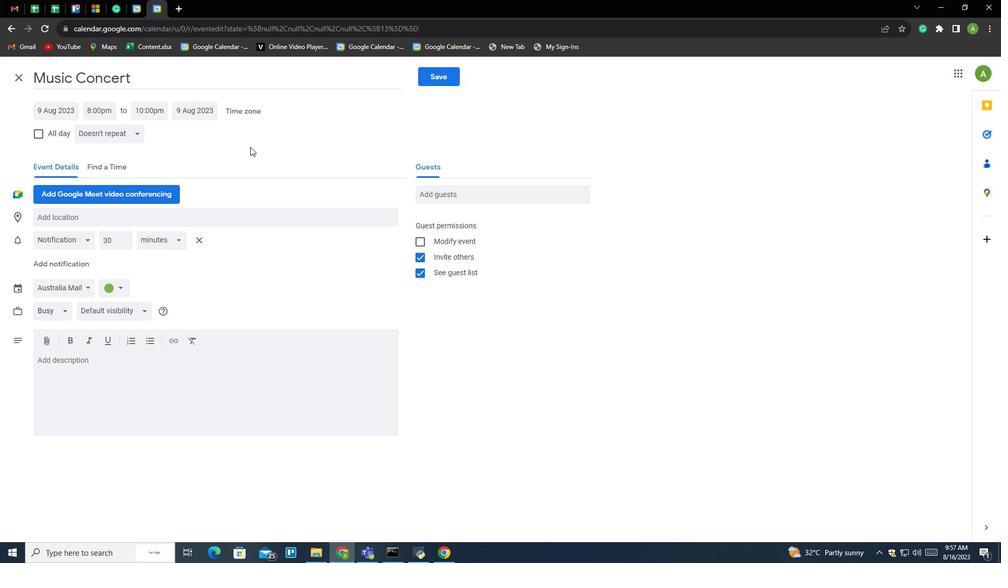 
Action: Mouse moved to (128, 221)
Screenshot: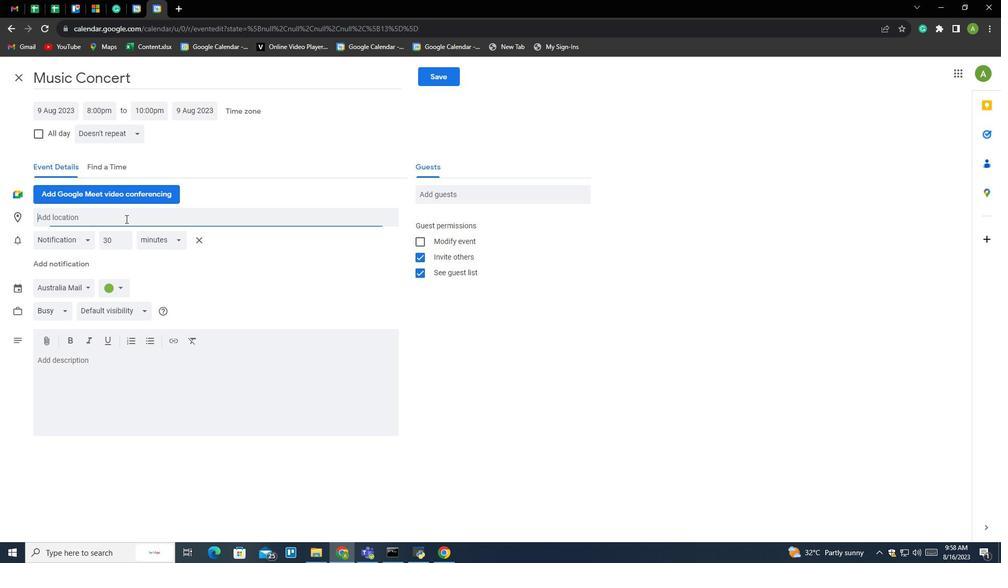 
Action: Mouse pressed left at (128, 221)
Screenshot: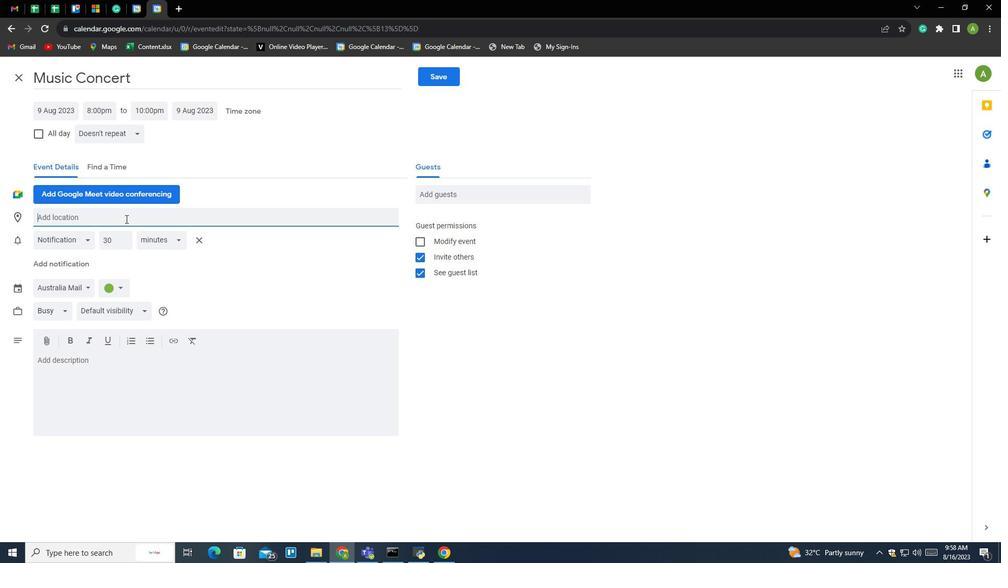
Action: Key pressed <Key.shift>Leisure<Key.space><Key.shift><Key.shift><Key.shift><Key.shift><Key.shift><Key.shift><Key.shift><Key.shift><Key.shift><Key.shift><Key.shift><Key.shift><Key.shift><Key.shift><Key.shift><Key.shift><Key.shift><Key.shift><Key.shift><Key.shift>Vall
Screenshot: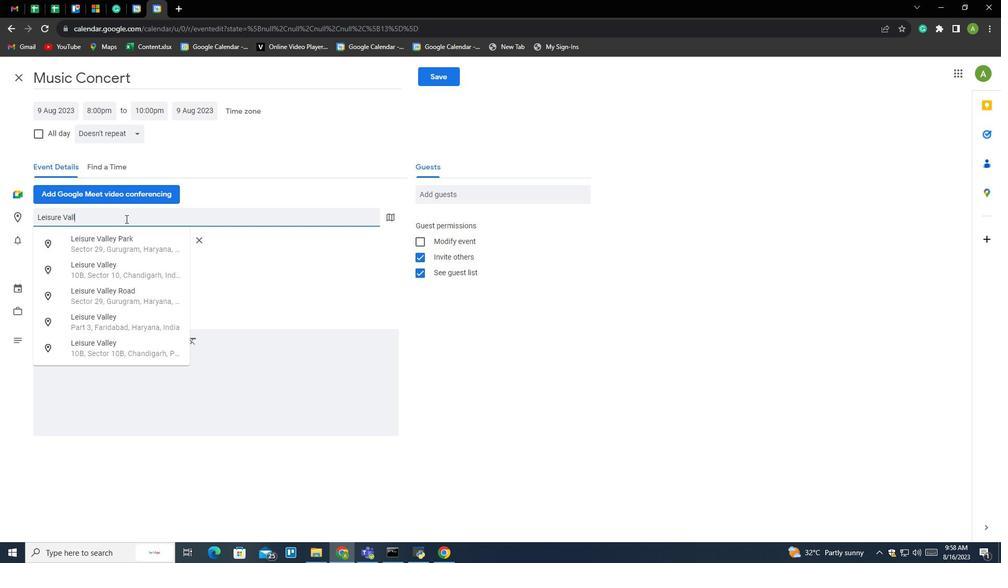 
Action: Mouse moved to (135, 238)
Screenshot: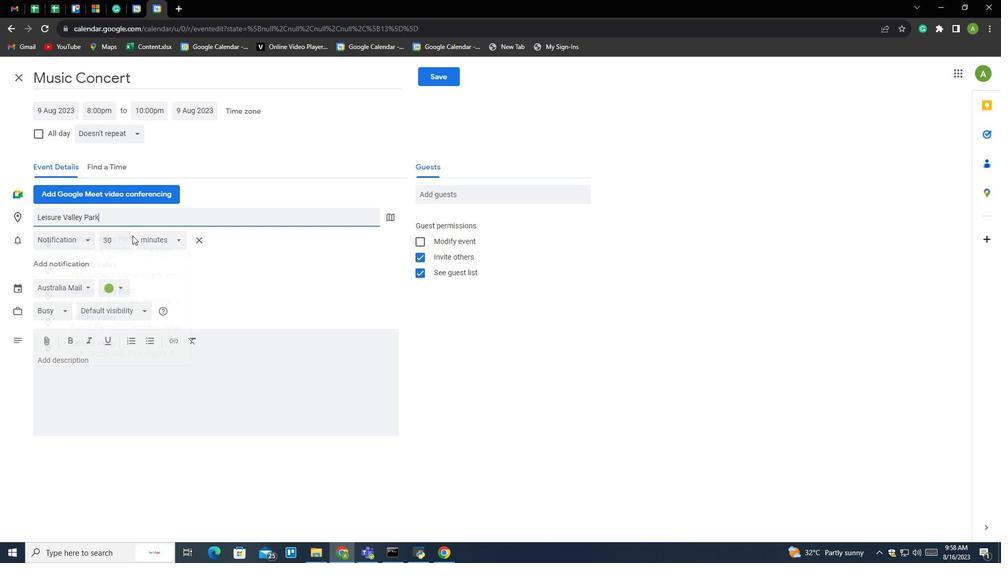
Action: Mouse pressed left at (135, 238)
Screenshot: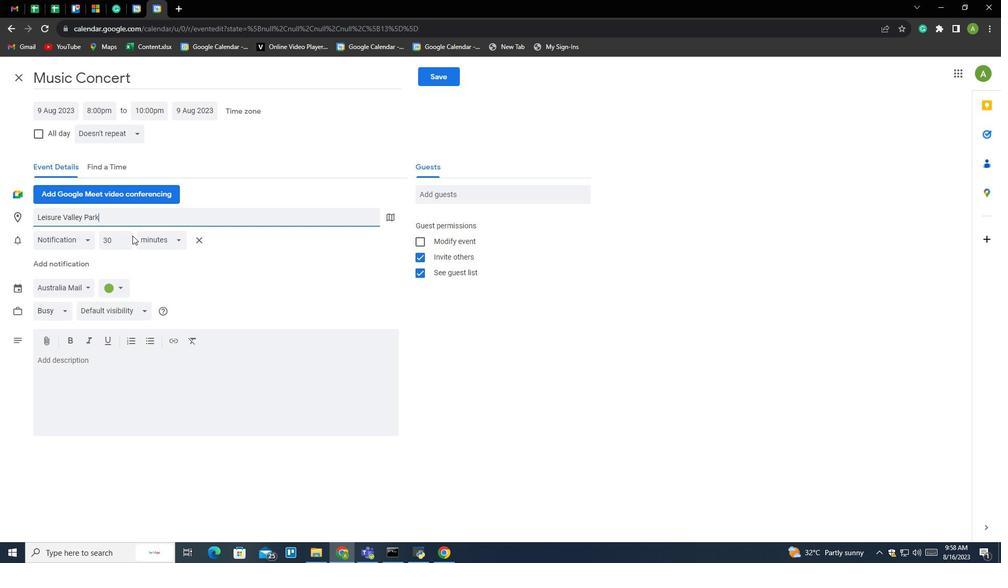 
Action: Mouse moved to (256, 278)
Screenshot: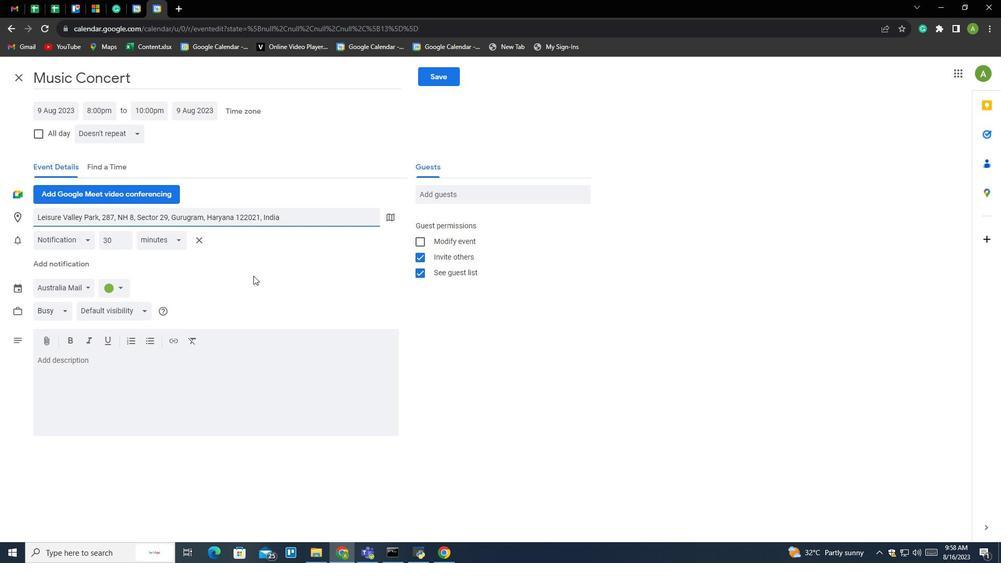 
Action: Mouse pressed left at (256, 278)
Screenshot: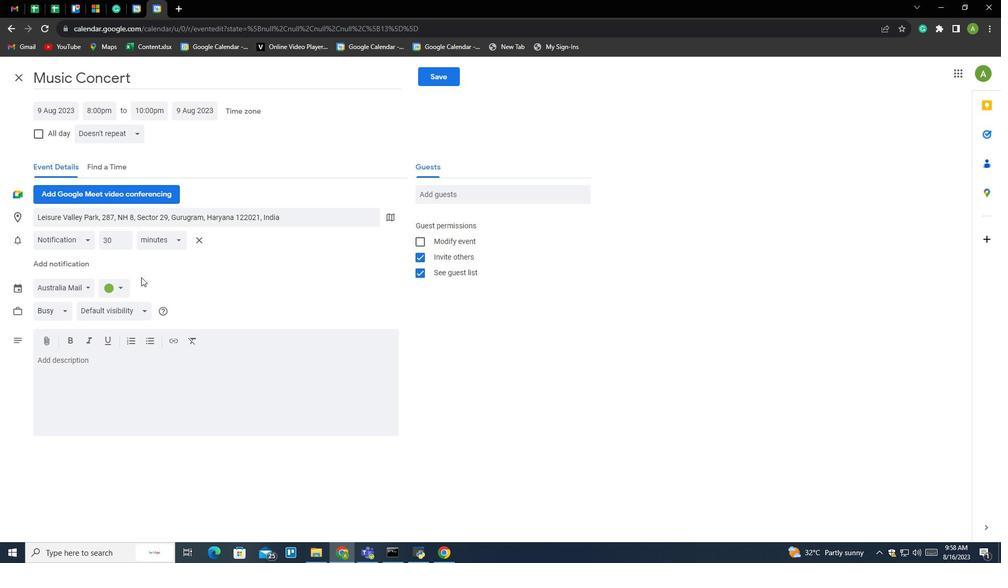 
Action: Mouse moved to (75, 244)
Screenshot: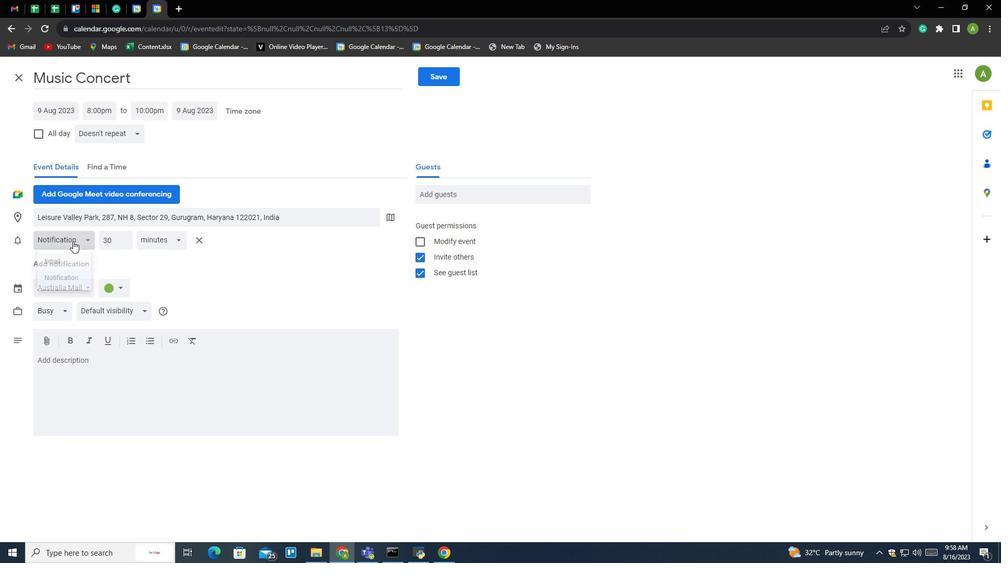 
Action: Mouse pressed left at (75, 244)
Screenshot: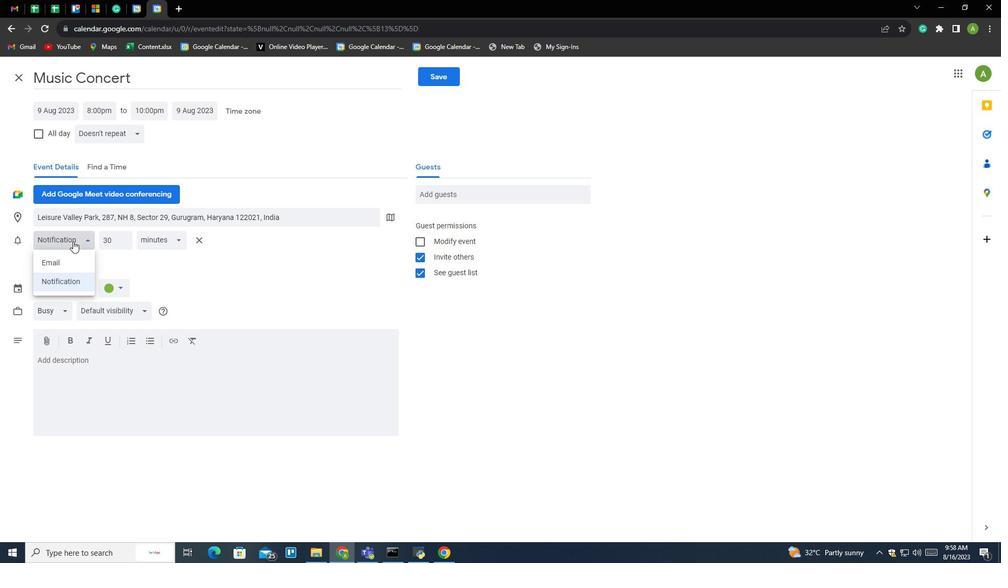 
Action: Mouse moved to (73, 262)
Screenshot: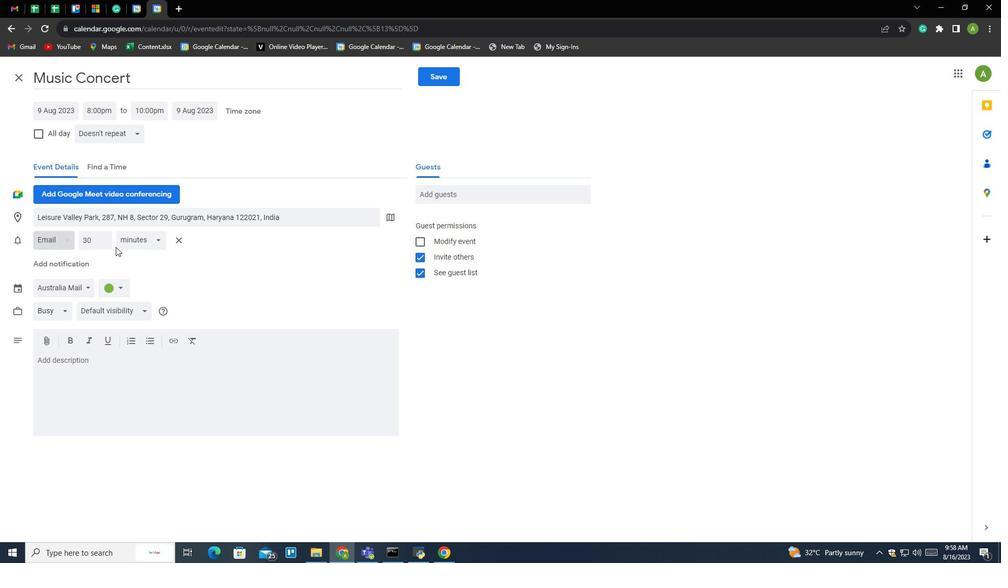 
Action: Mouse pressed left at (73, 262)
Screenshot: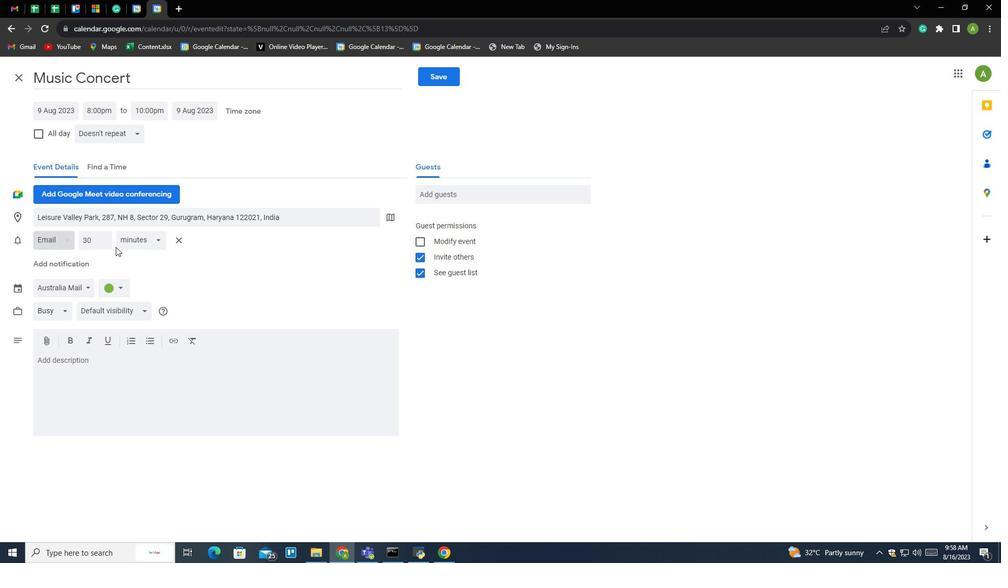 
Action: Mouse moved to (134, 245)
Screenshot: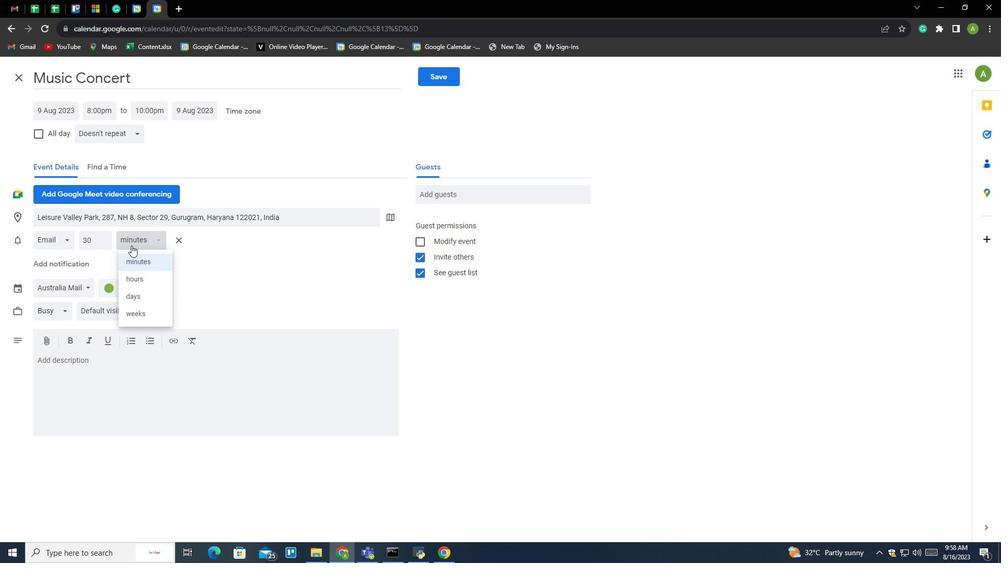 
Action: Mouse pressed left at (134, 245)
Screenshot: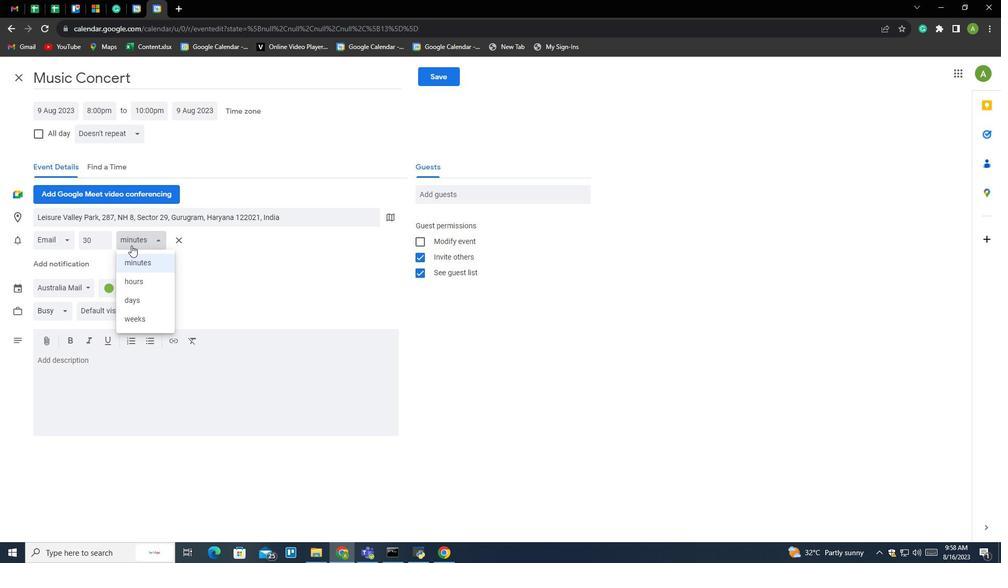 
Action: Mouse moved to (131, 286)
Screenshot: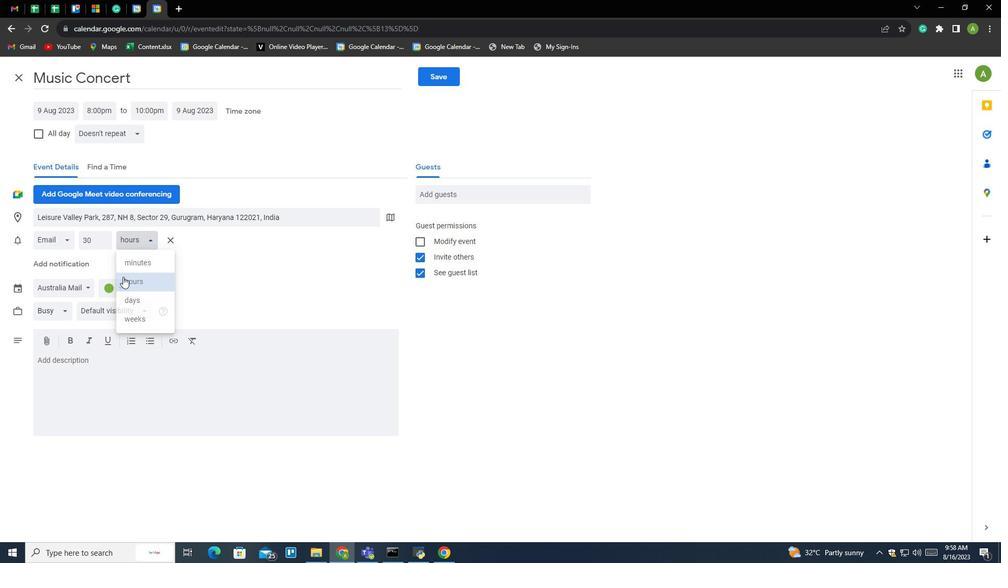 
Action: Mouse pressed left at (131, 286)
Screenshot: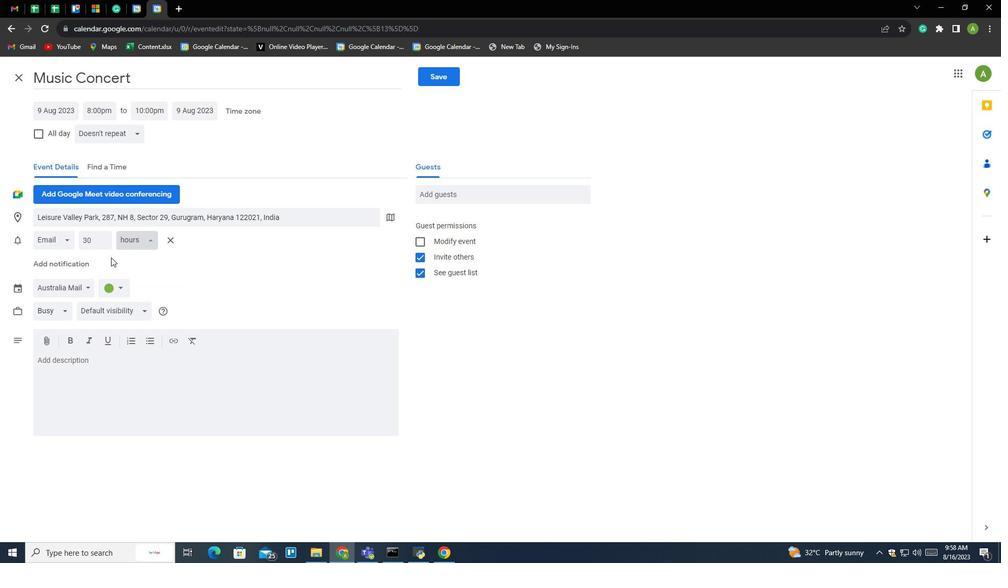 
Action: Mouse moved to (97, 246)
Screenshot: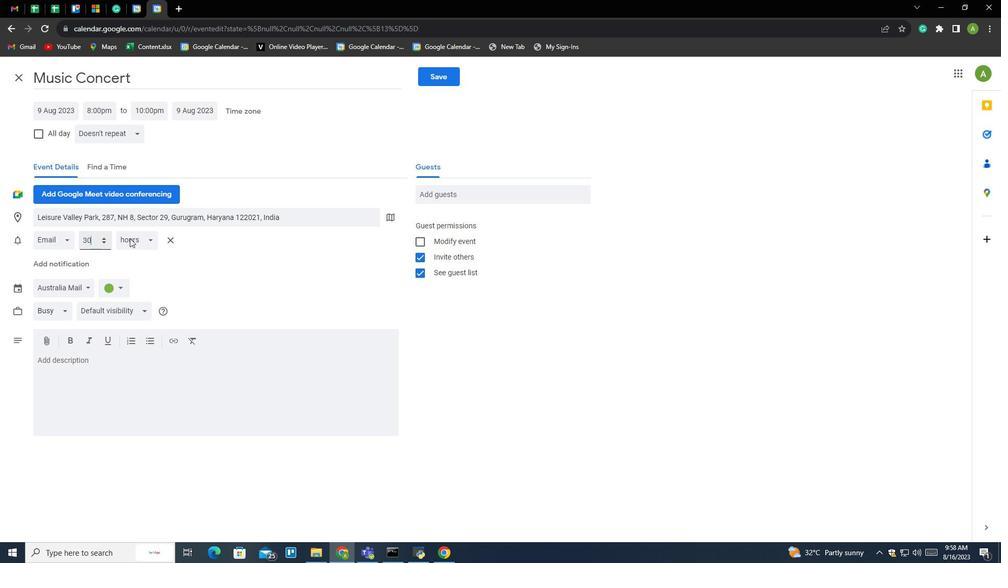 
Action: Mouse pressed left at (97, 246)
Screenshot: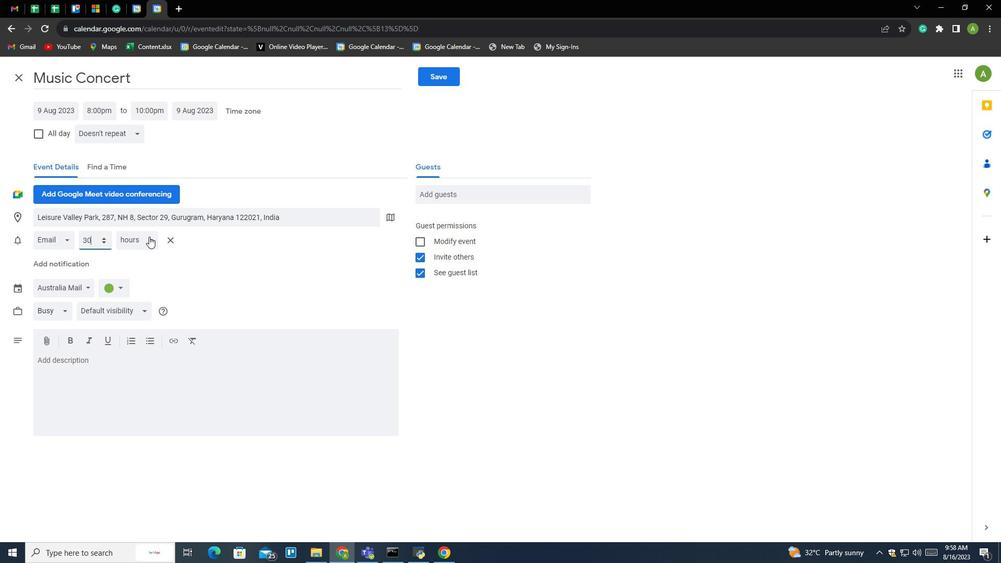 
Action: Mouse moved to (151, 239)
Screenshot: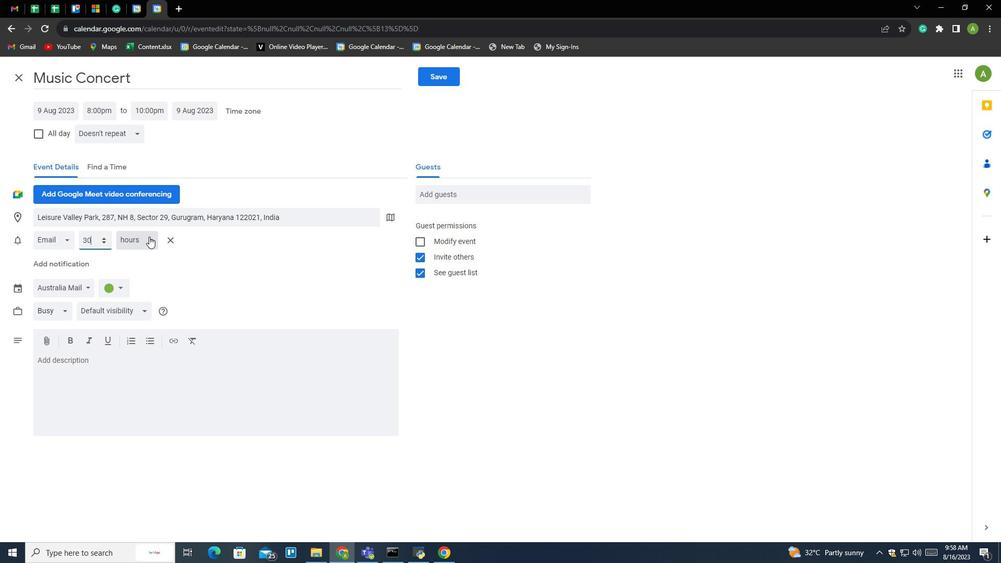 
Action: Key pressed <Key.backspace>
Screenshot: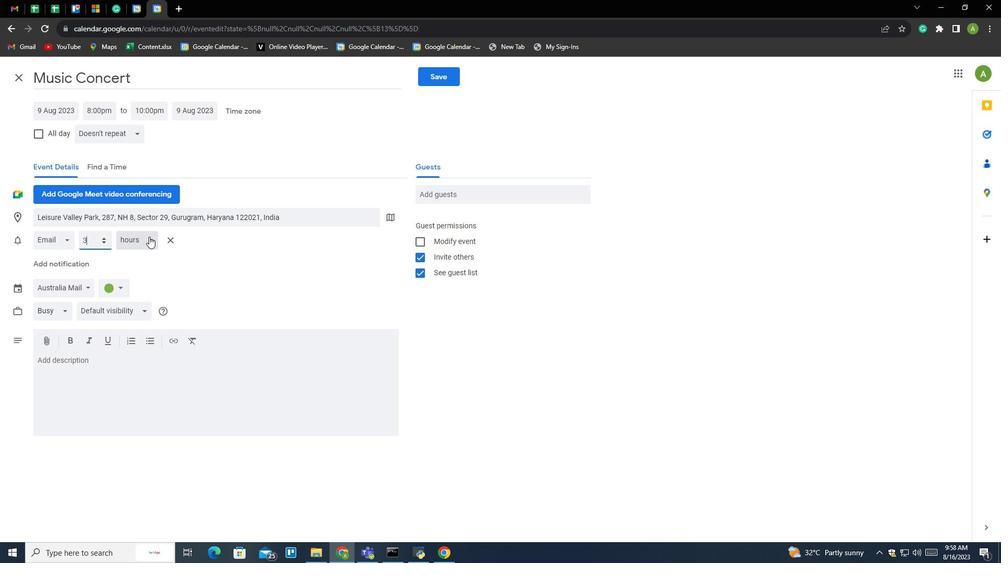 
Action: Mouse moved to (225, 297)
Screenshot: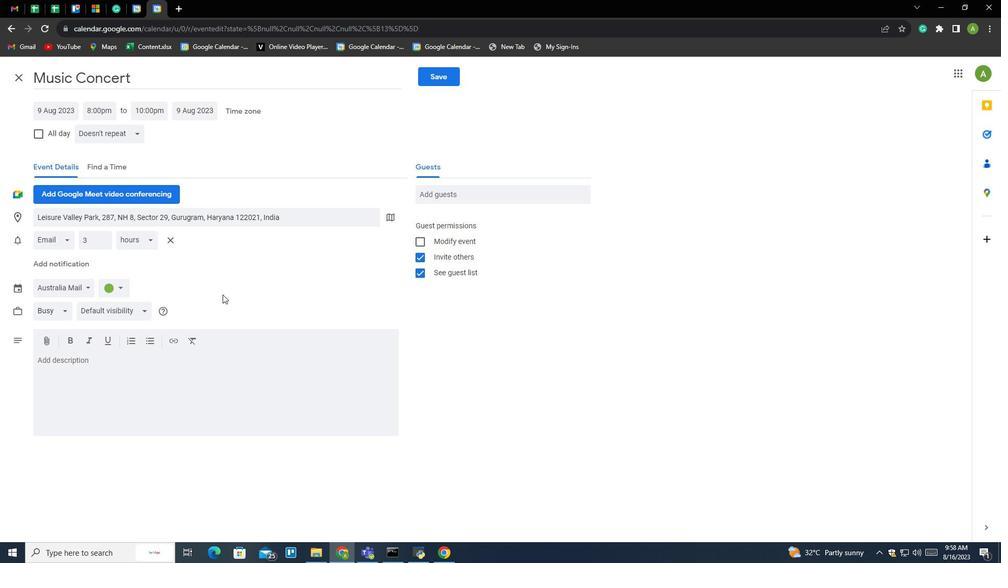 
Action: Mouse pressed left at (225, 297)
Screenshot: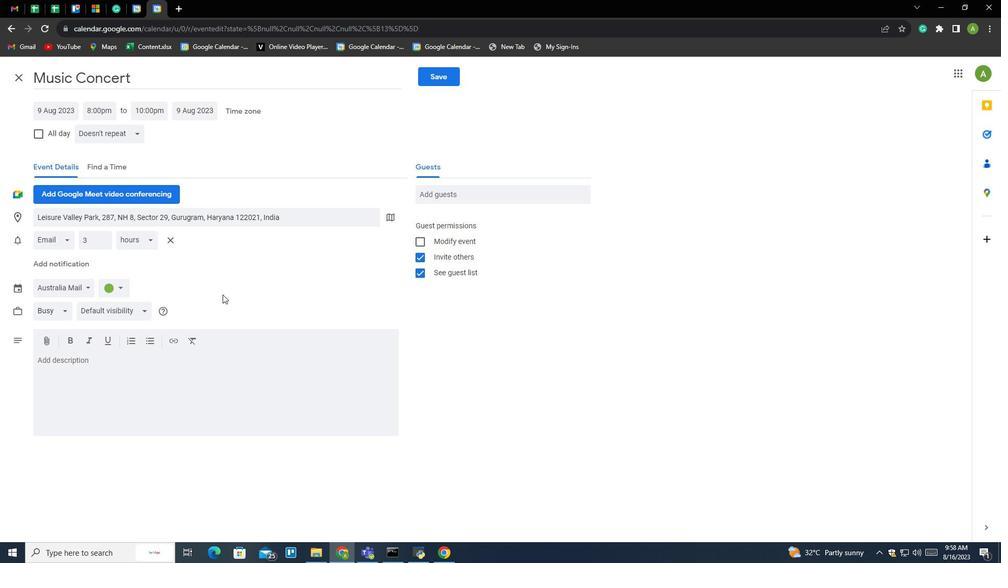 
Action: Mouse moved to (118, 289)
Screenshot: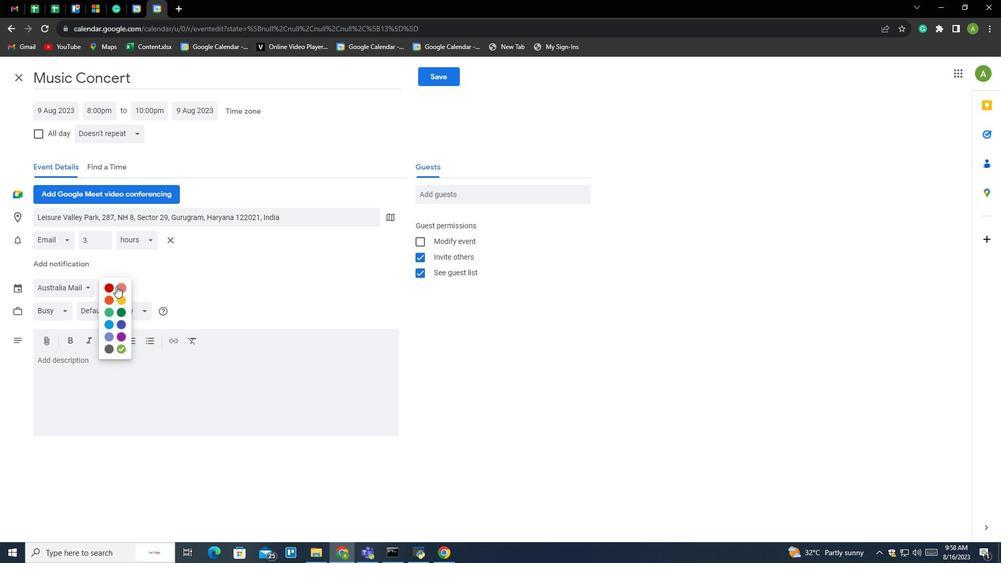 
Action: Mouse pressed left at (118, 289)
Screenshot: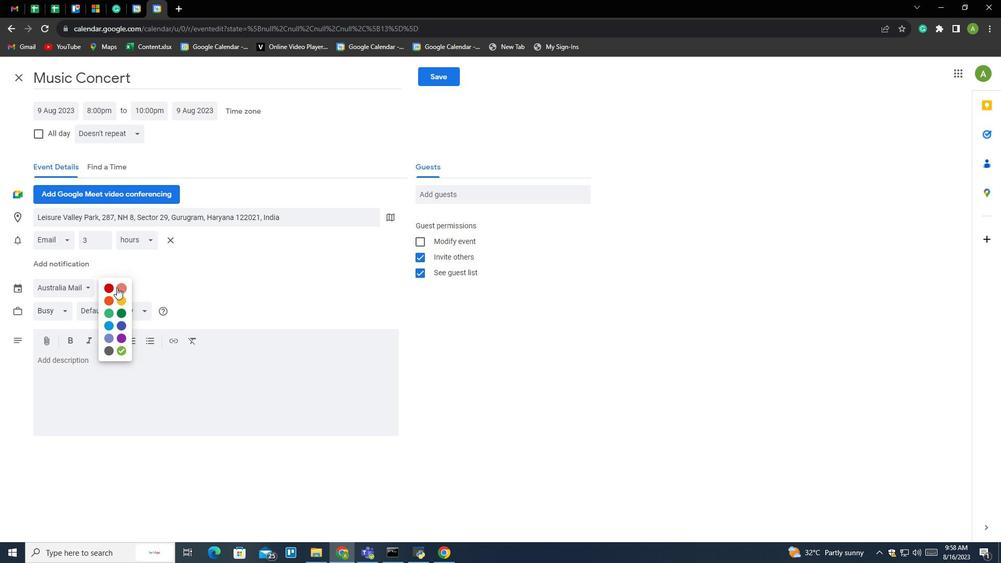
Action: Mouse moved to (111, 328)
Screenshot: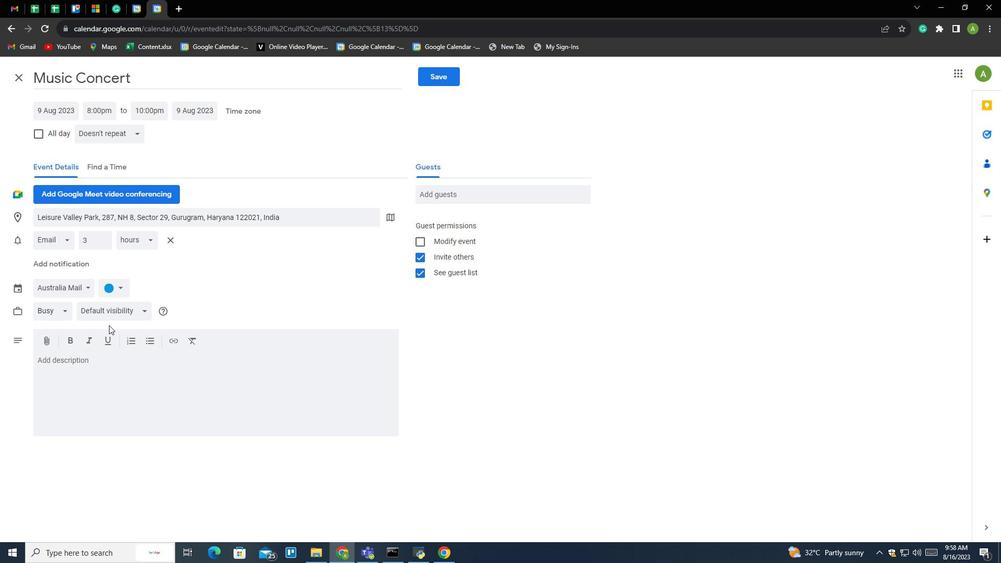 
Action: Mouse pressed left at (111, 328)
Screenshot: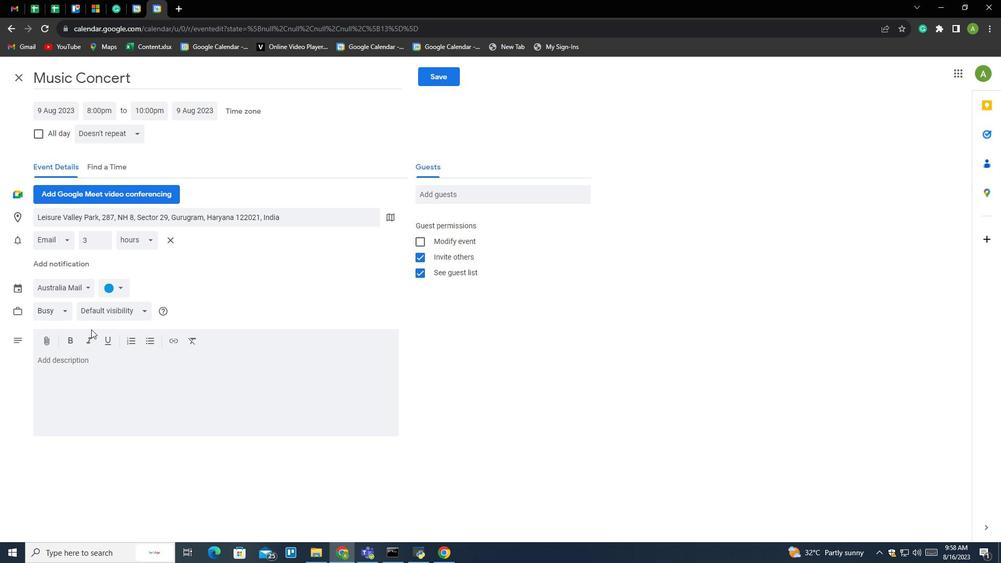 
Action: Mouse moved to (113, 316)
Screenshot: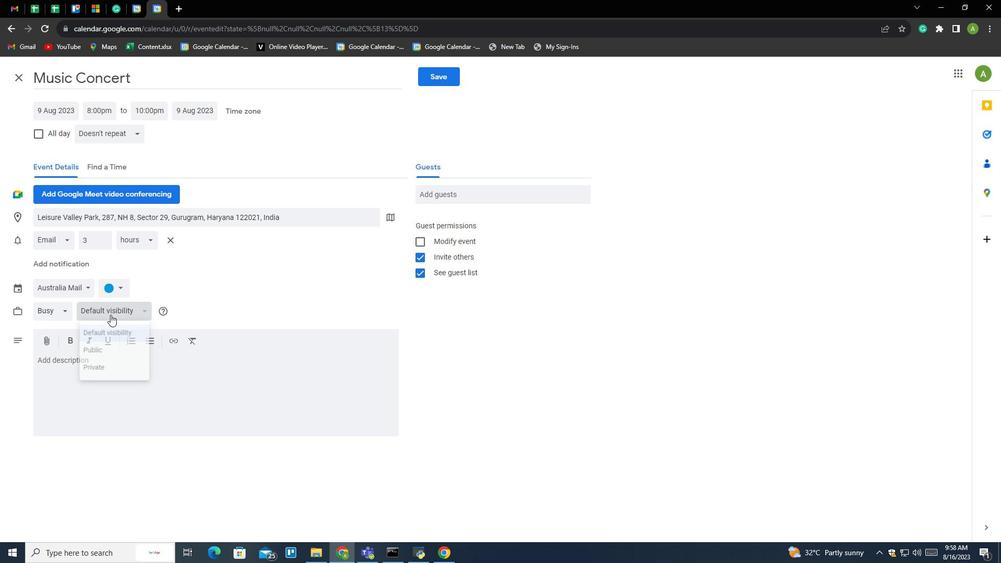 
Action: Mouse pressed left at (113, 316)
Screenshot: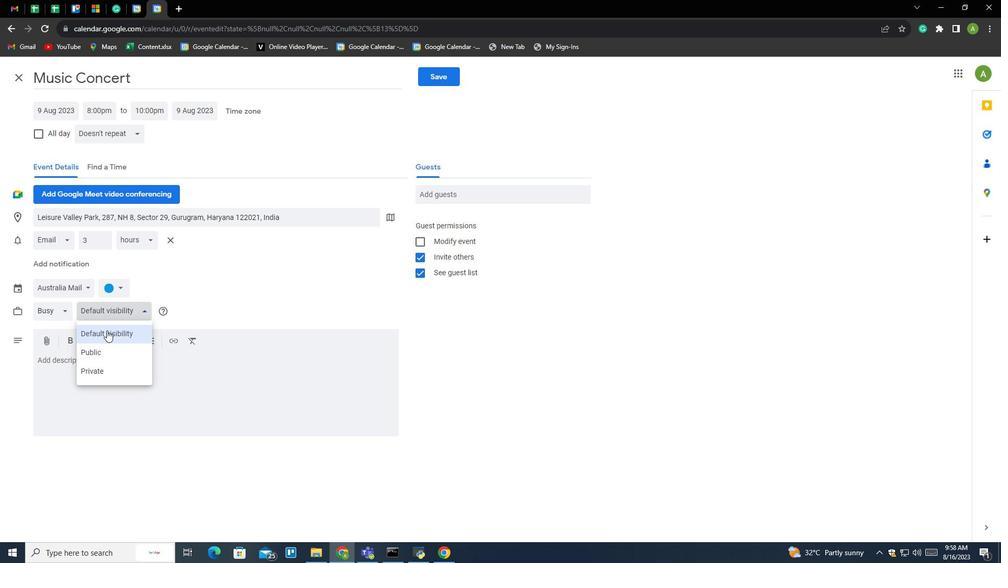 
Action: Mouse moved to (107, 361)
Screenshot: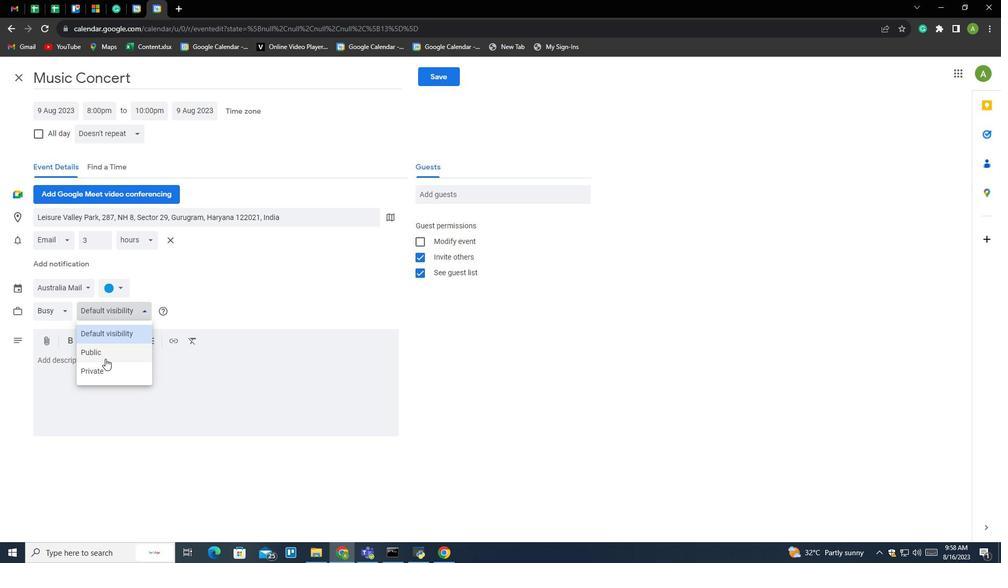 
Action: Mouse pressed left at (107, 361)
Screenshot: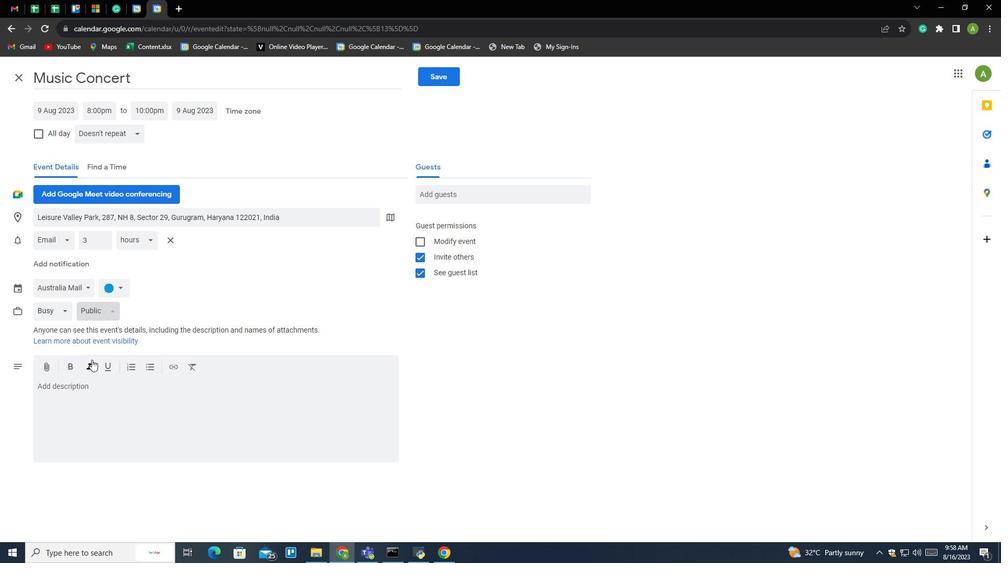
Action: Mouse moved to (59, 390)
Screenshot: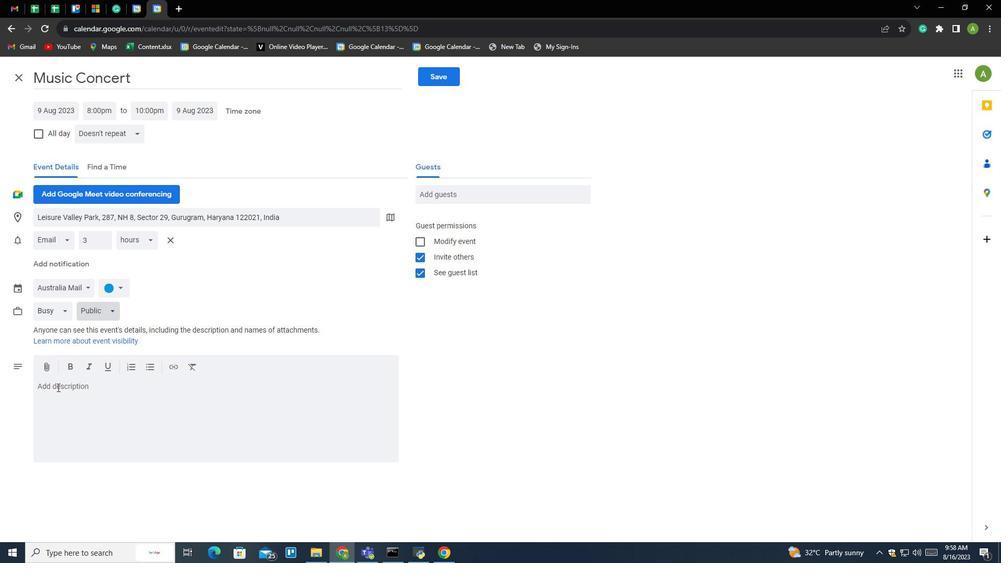 
Action: Mouse pressed left at (59, 390)
Screenshot: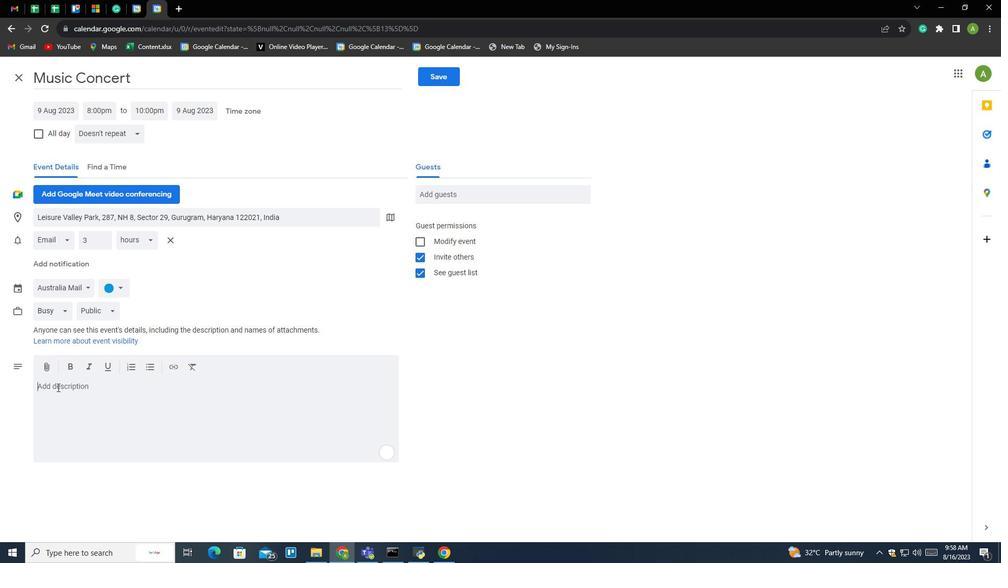
Action: Key pressed <Key.shift>Prepare<Key.space>to<Key.space>b<Key.space>e<Key.backspace><Key.backspace>e<Key.space>enchanted<Key.space>by<Key.space>an<Key.space>unforgettable<Key.space>evening<Key.space>of<Key.space>live<Key.space>musical<Key.space>brilliance<Key.shift><Key.shift>!<Key.space><Key.shift>Join<Key.space>
Screenshot: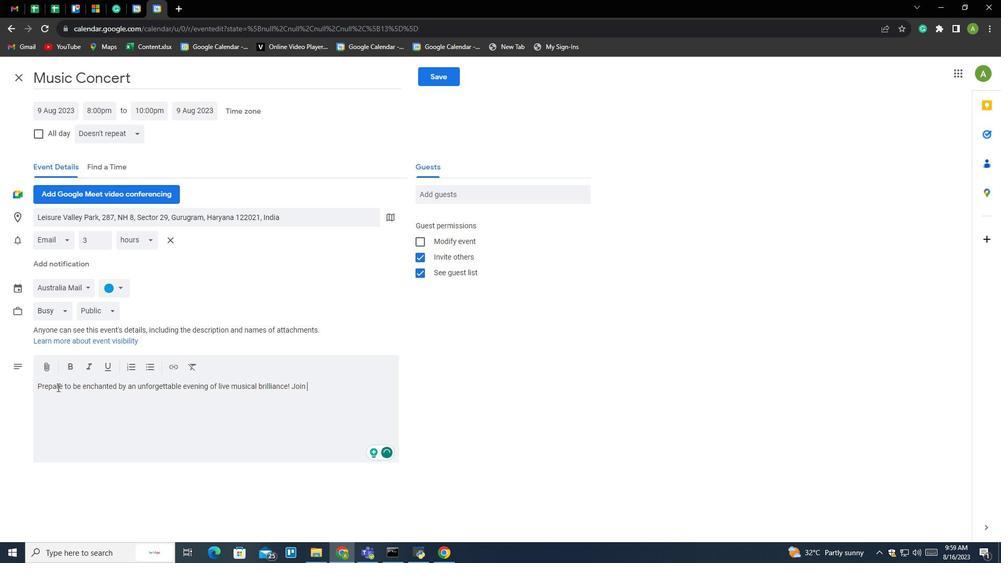 
Action: Mouse moved to (55, 110)
Screenshot: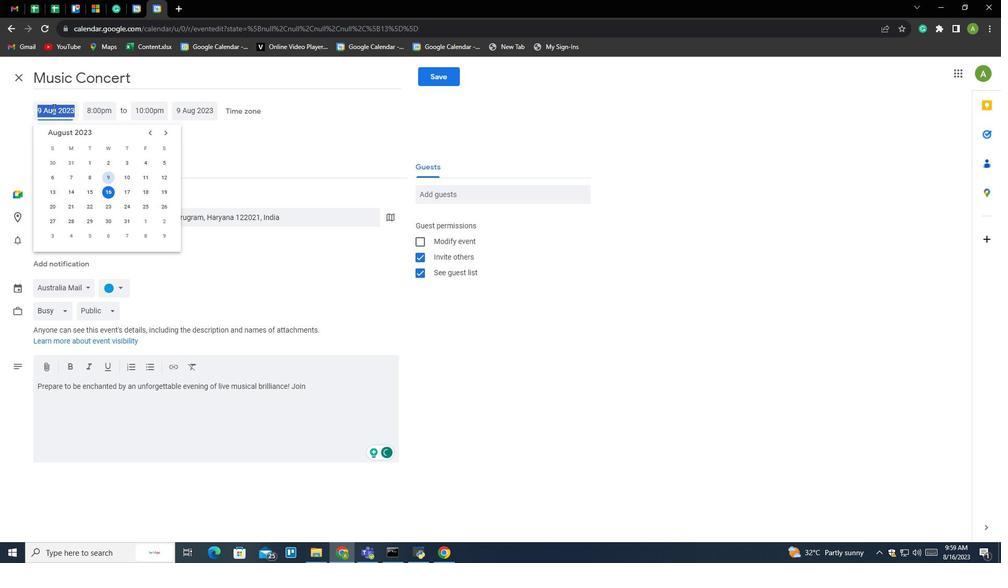 
Action: Mouse pressed left at (55, 110)
Screenshot: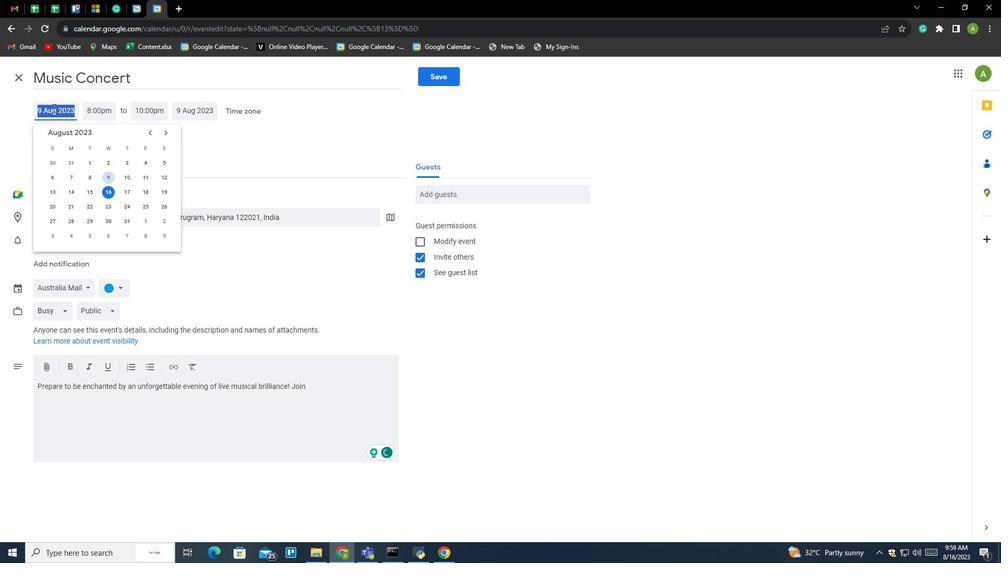 
Action: Mouse moved to (174, 137)
Screenshot: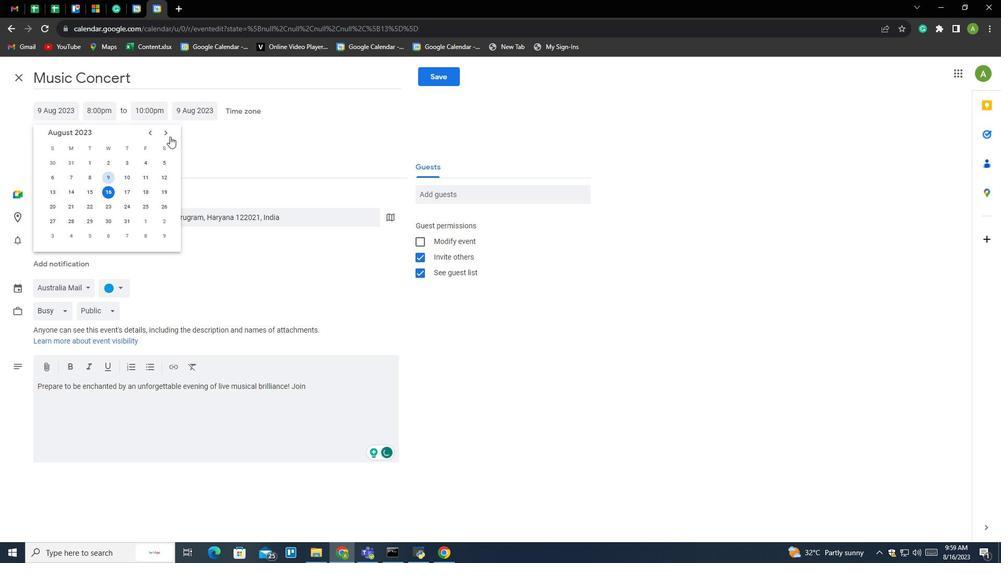 
Action: Mouse pressed left at (174, 137)
Screenshot: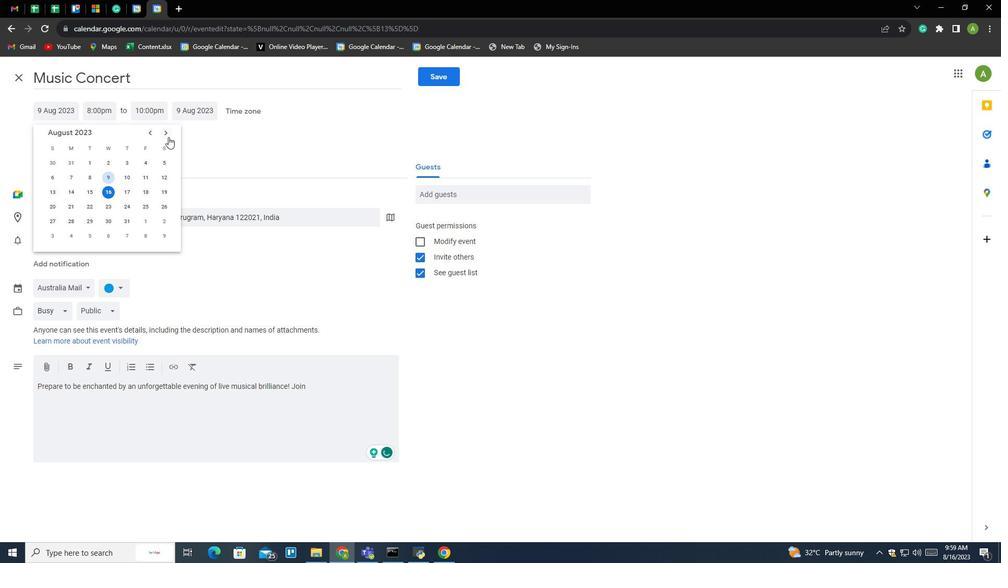
Action: Mouse moved to (171, 142)
Screenshot: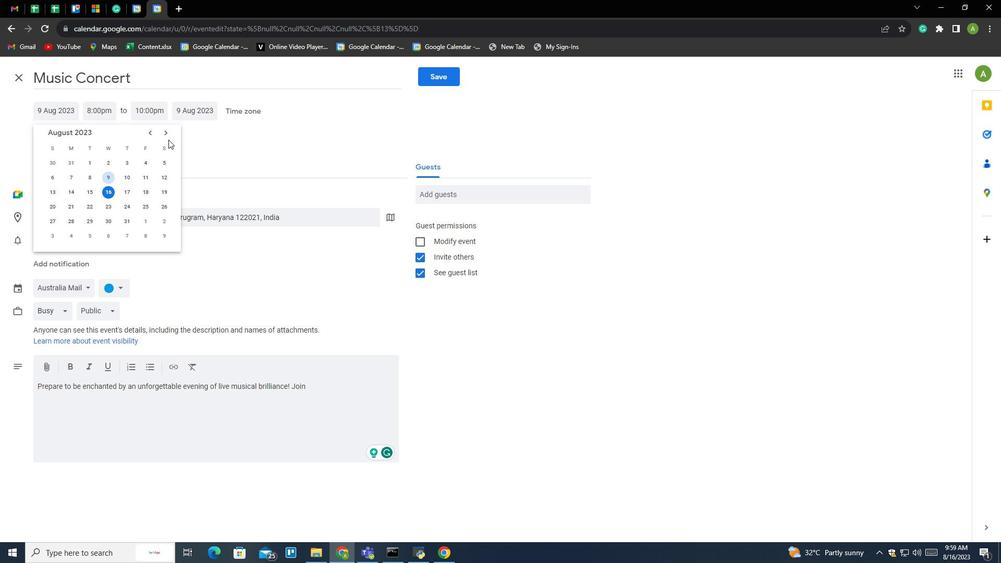 
Action: Mouse pressed left at (171, 142)
Screenshot: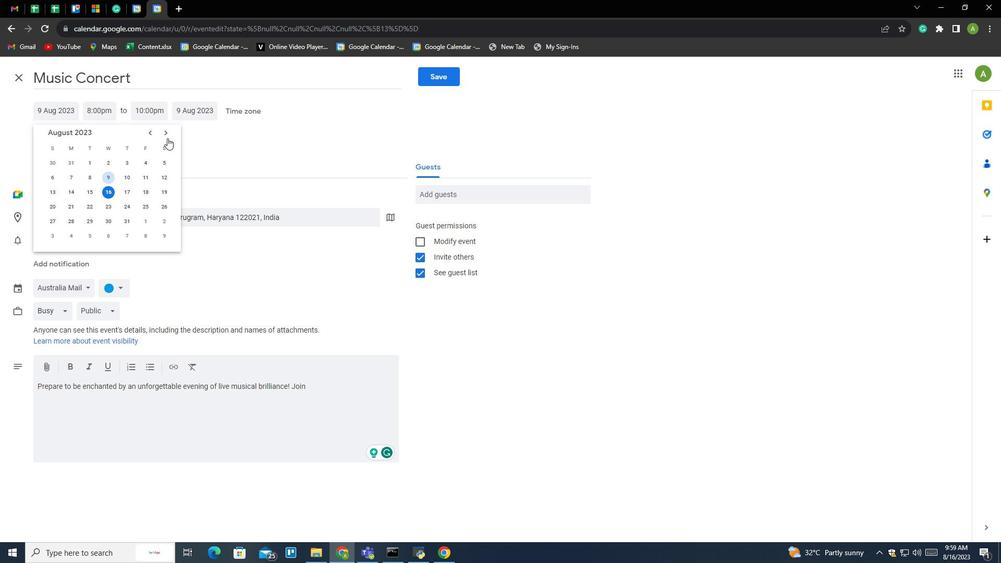 
Action: Mouse moved to (167, 138)
Screenshot: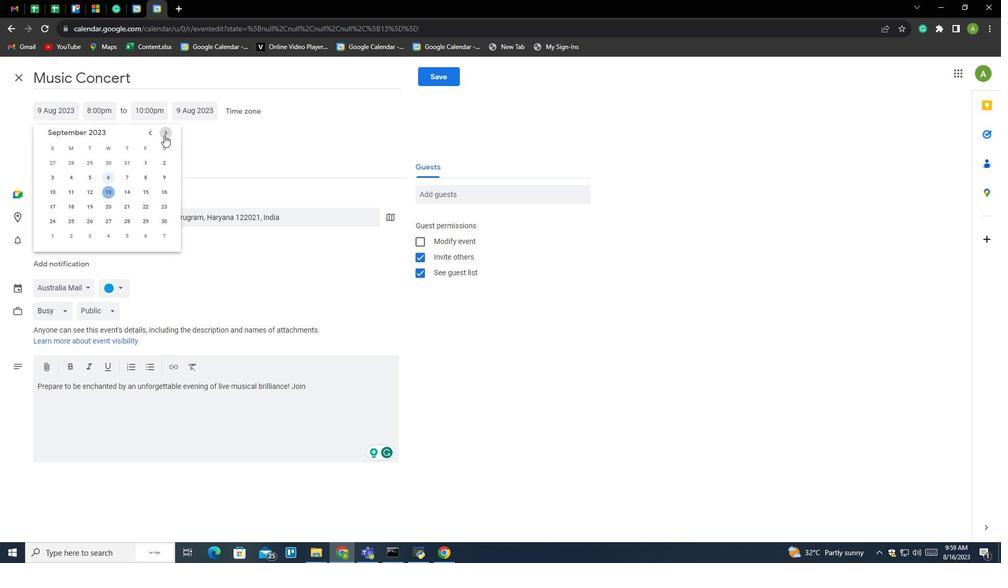 
Action: Mouse pressed left at (167, 138)
Screenshot: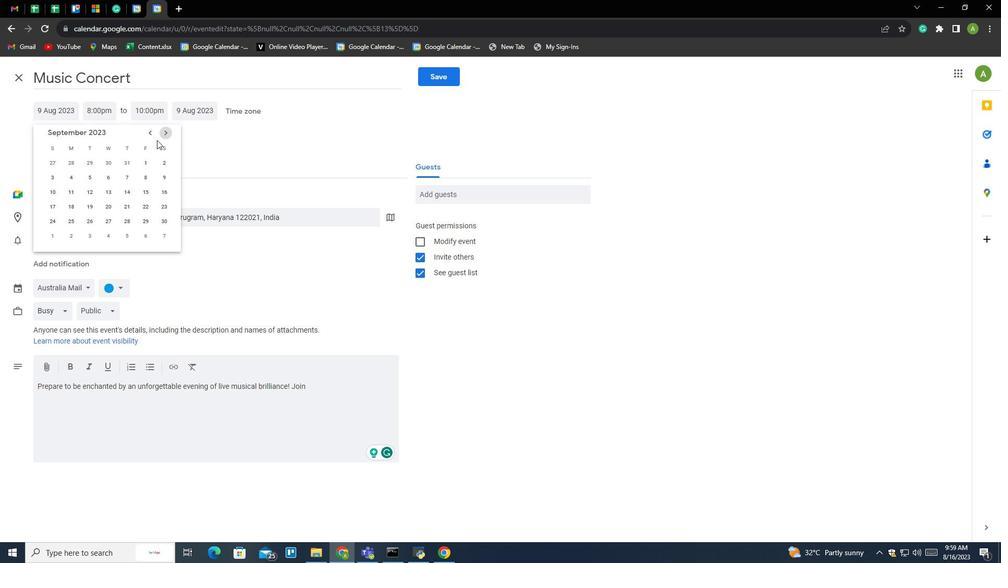
Action: Mouse moved to (159, 177)
Screenshot: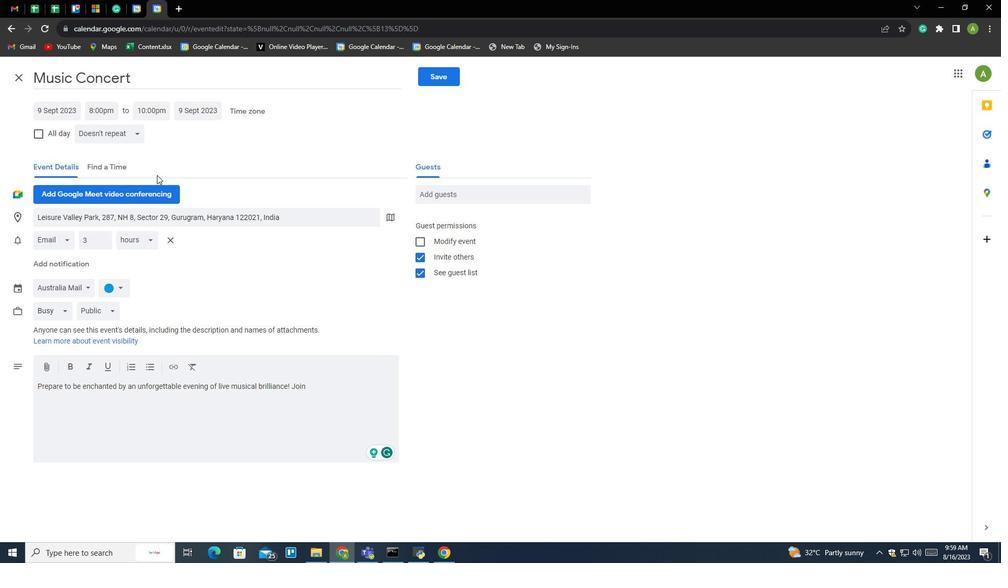 
Action: Mouse pressed left at (159, 177)
Screenshot: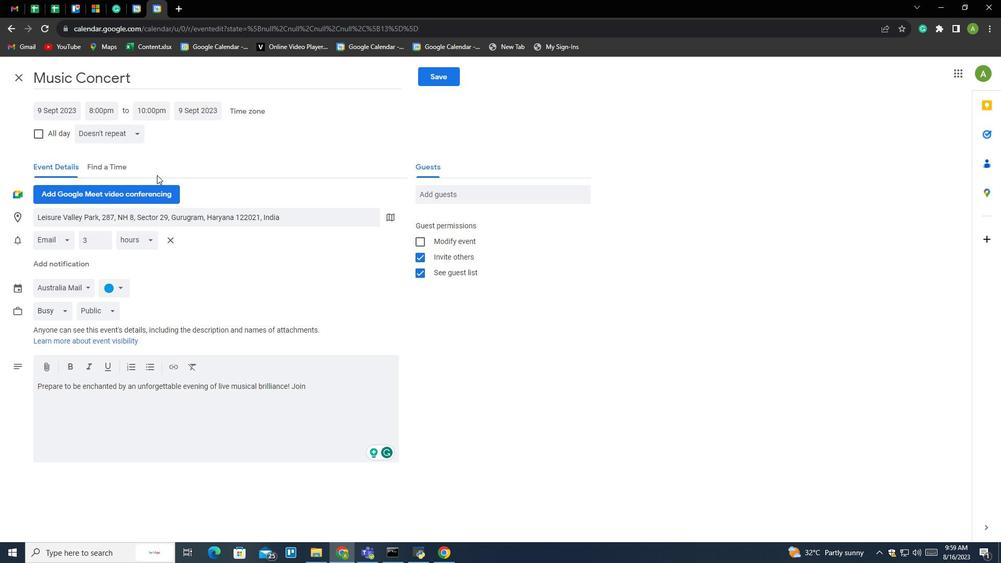 
Action: Mouse moved to (319, 390)
Screenshot: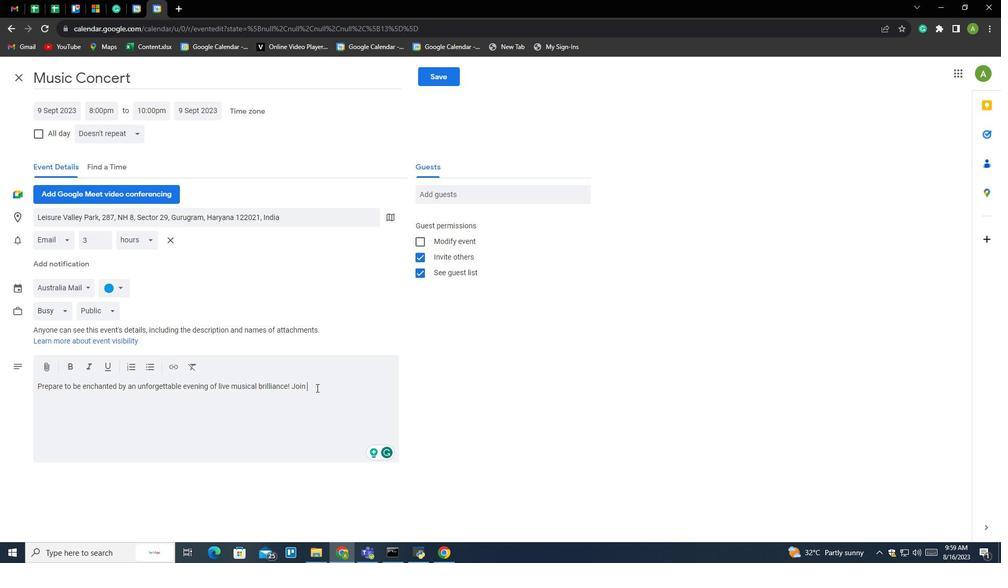 
Action: Mouse pressed left at (319, 390)
Screenshot: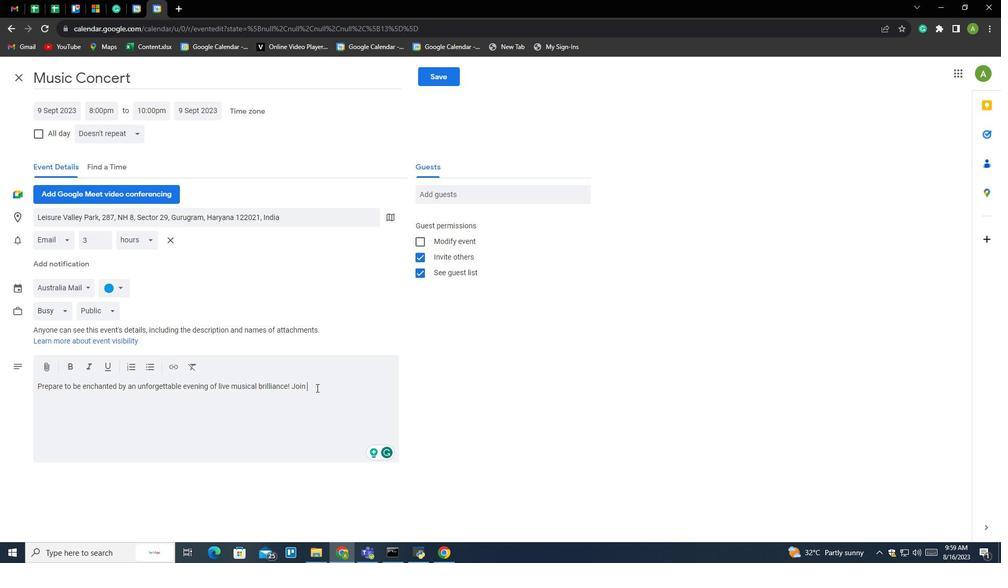 
Action: Key pressed us<Key.space>on<Key.space>the<Key.space>9th<Key.space><Key.shift>September<Key.space>at<Key.space>8<Key.shift_r>:00<Key.space><Key.shift><Key.shift><Key.shift>O<Key.backspace>Pm<Key.backspace><Key.shift>M<Key.space>for<Key.space>an<Key.space>exquisite<Key.space>musc<Key.backspace>ica<Key.backspace><Key.space>concert<Key.space>that<Key.space>promised<Key.backspace>s<Key.space>to<Key.space>stir<Key.space>your<Key.space>sol<Key.backspace>ul
Screenshot: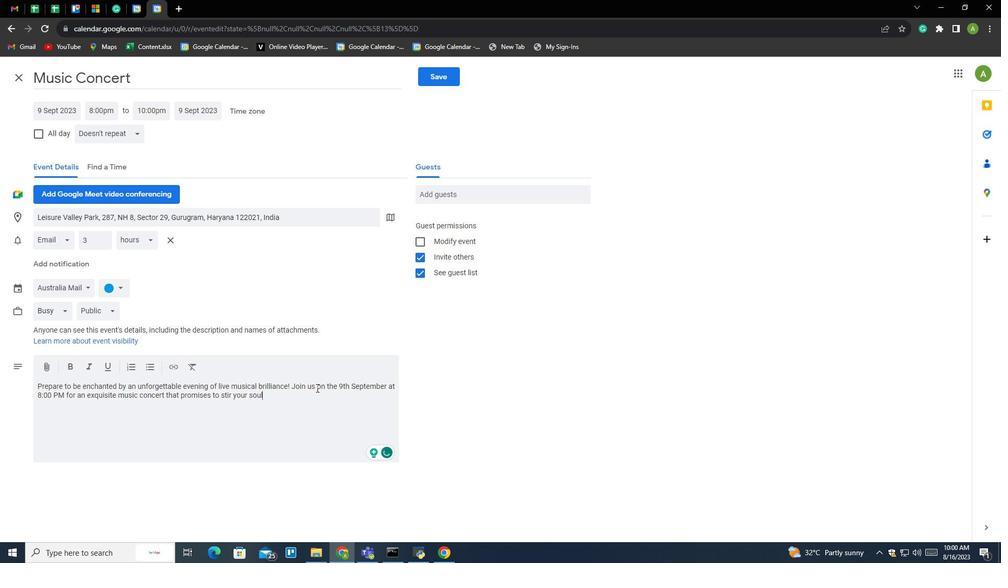
Action: Mouse moved to (364, 419)
Screenshot: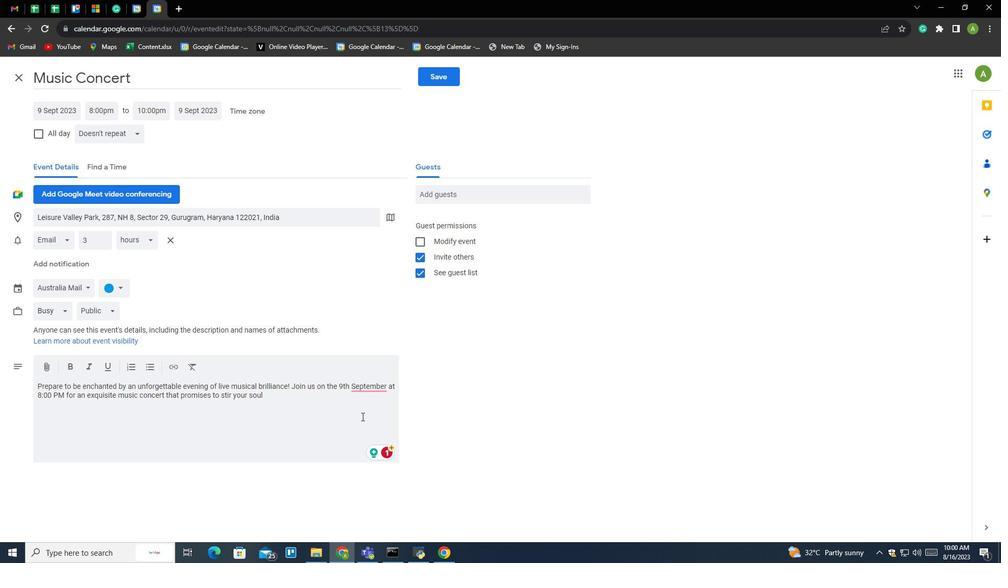 
Action: Key pressed <Key.up><Key.right><Key.right><Key.right><Key.right><Key.right><Key.right><Key.right><Key.right><Key.right><Key.right><Key.right><Key.right><Key.right><Key.right><Key.right><Key.right><Key.right><Key.right><Key.right><Key.right><Key.right><Key.right><Key.right><Key.right><Key.right><Key.right><Key.right><Key.right><Key.right><Key.right><Key.right><Key.right><Key.right><Key.right><Key.right><Key.right><Key.right><Key.right><Key.right><Key.backspace><Key.backspace><Key.backspace><Key.backspace><Key.backspace><Key.backspace><Key.backspace><Key.backspace>eptember<Key.down><Key.space>and<Key.space><Key.shift><Key.shift><Key.shift><Key.shift><Key.shift><Key.shift><Key.shift><Key.shift><Key.shift><Key.shift><Key.shift><Key.shift><Key.shift><Key.shift><Key.shift><Key.shift><Key.shift><Key.shift><Key.shift><Key.shift>Captive<Key.space>your<Key.space>senses.
Screenshot: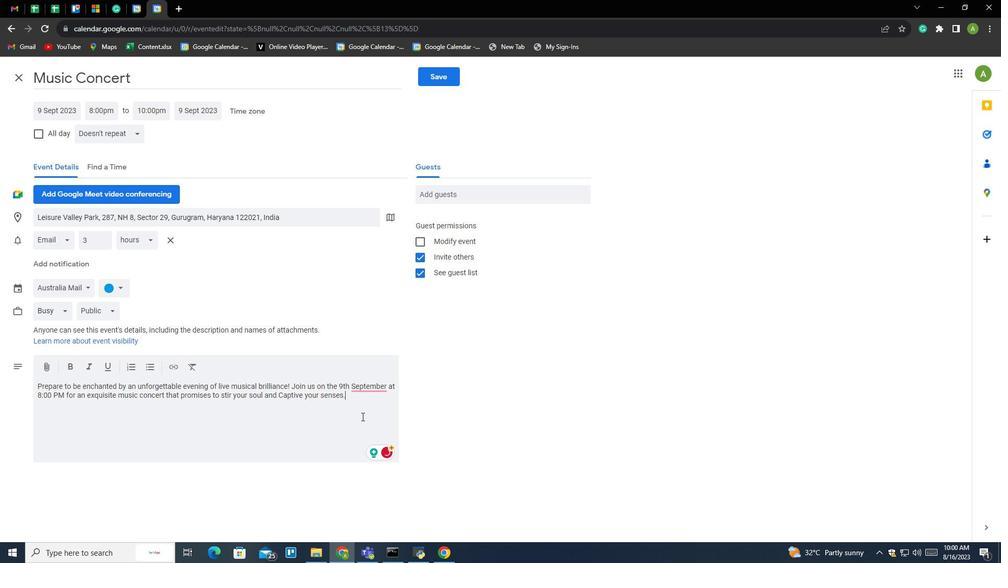 
Action: Mouse moved to (460, 197)
Screenshot: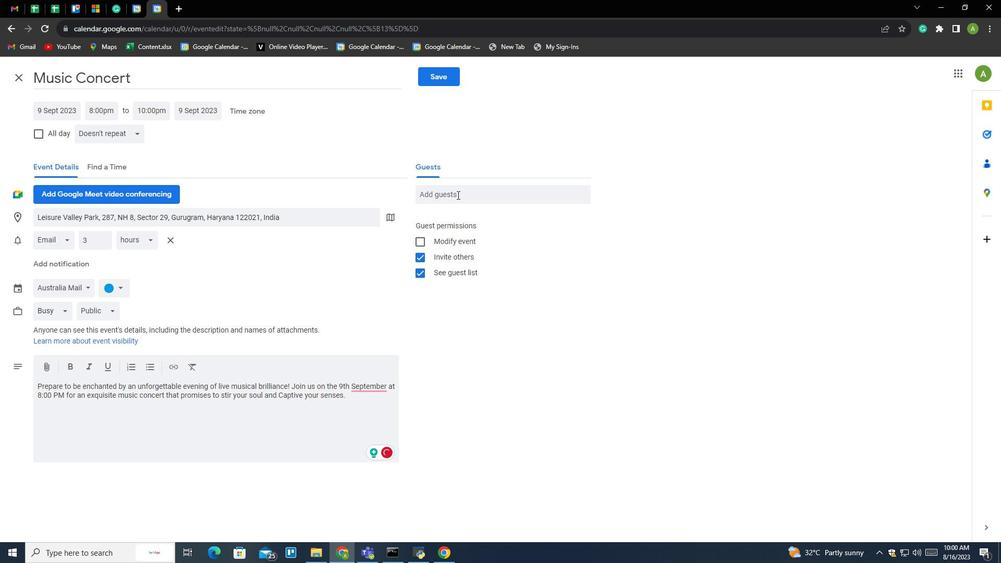 
Action: Mouse pressed left at (460, 197)
Screenshot: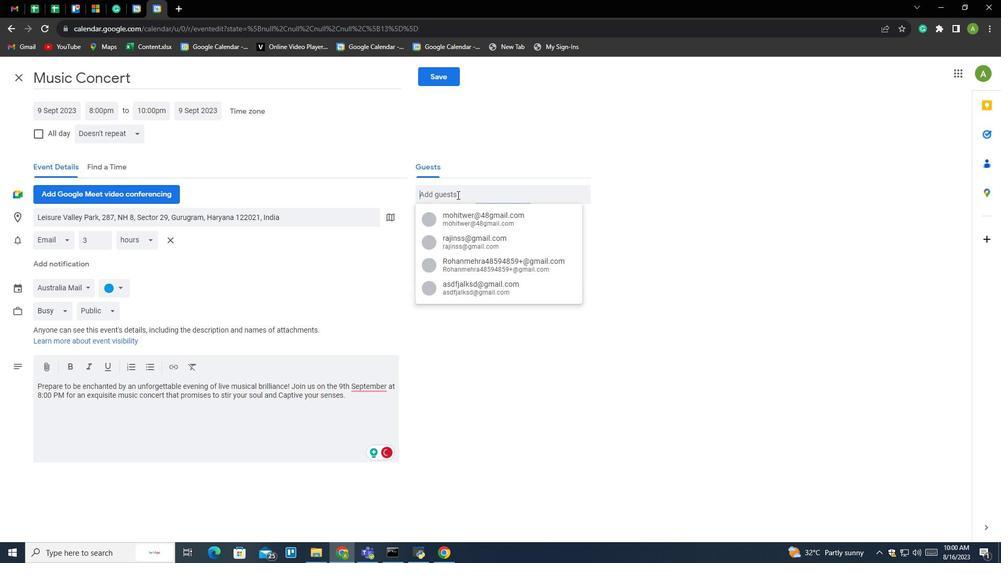 
Action: Key pressed <Key.shift><Key.shift><Key.shift>Mohandas5433<Key.shift>@gmail.com<Key.enter>
Screenshot: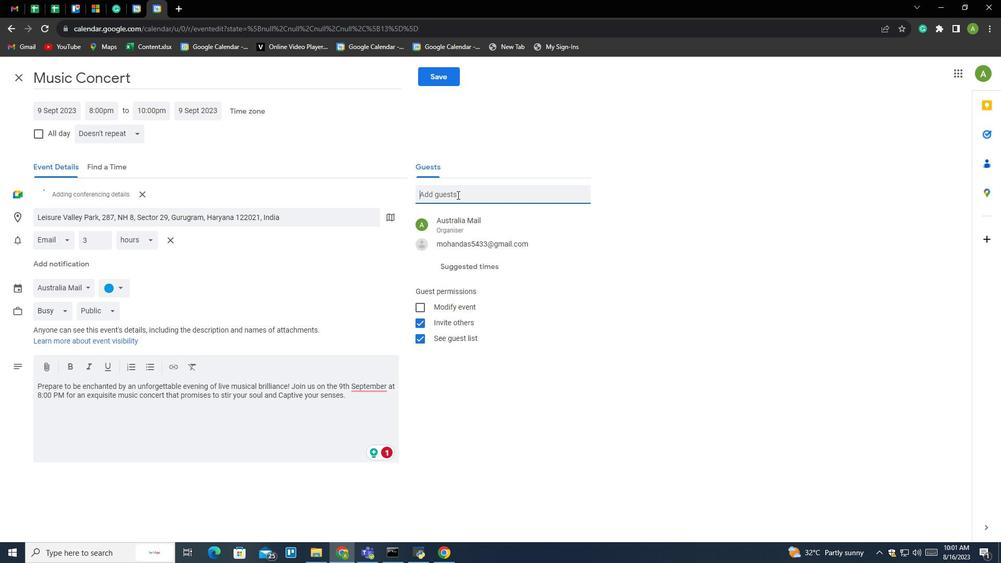 
Action: Mouse moved to (424, 337)
Screenshot: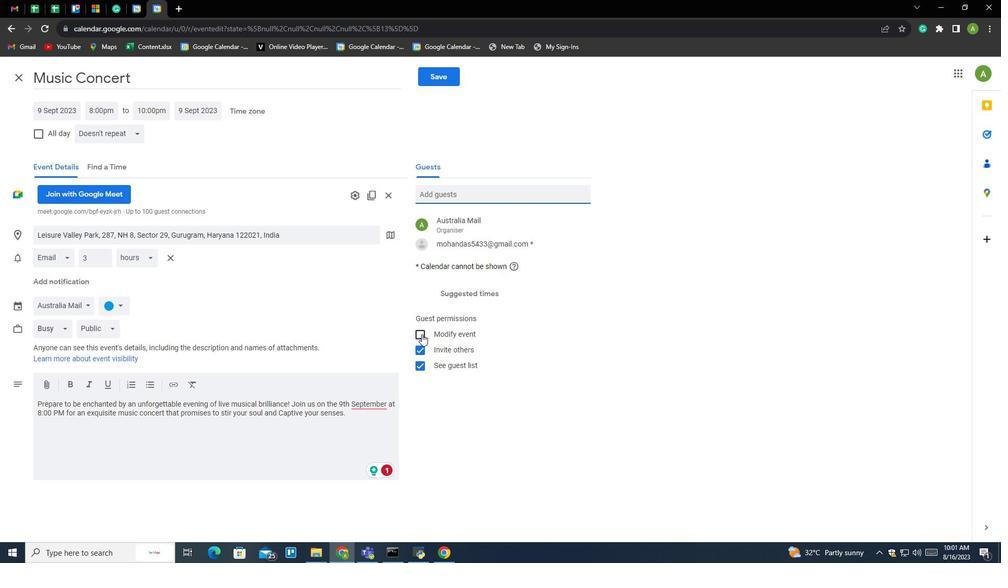 
Action: Mouse pressed left at (424, 337)
Screenshot: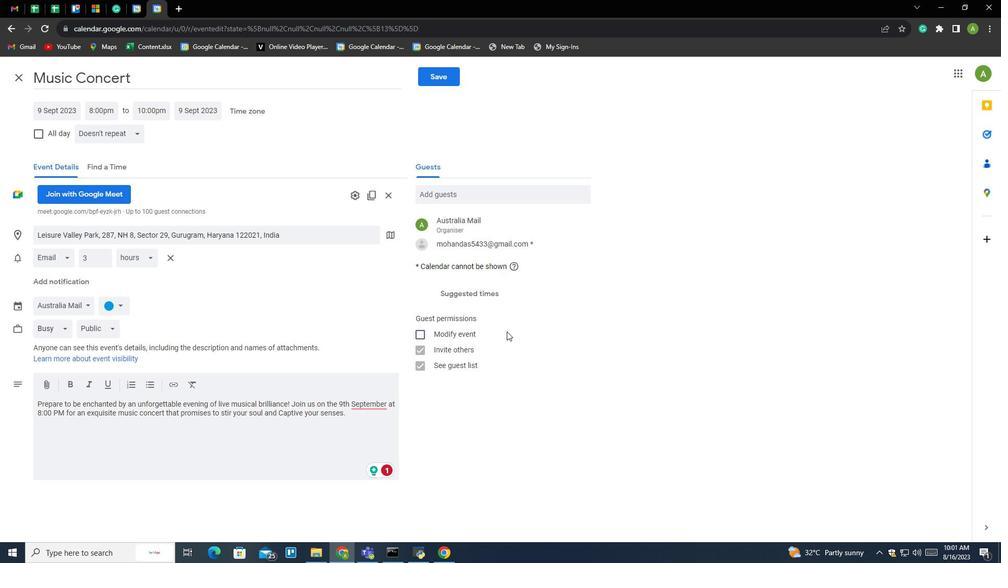 
Action: Mouse moved to (447, 78)
Screenshot: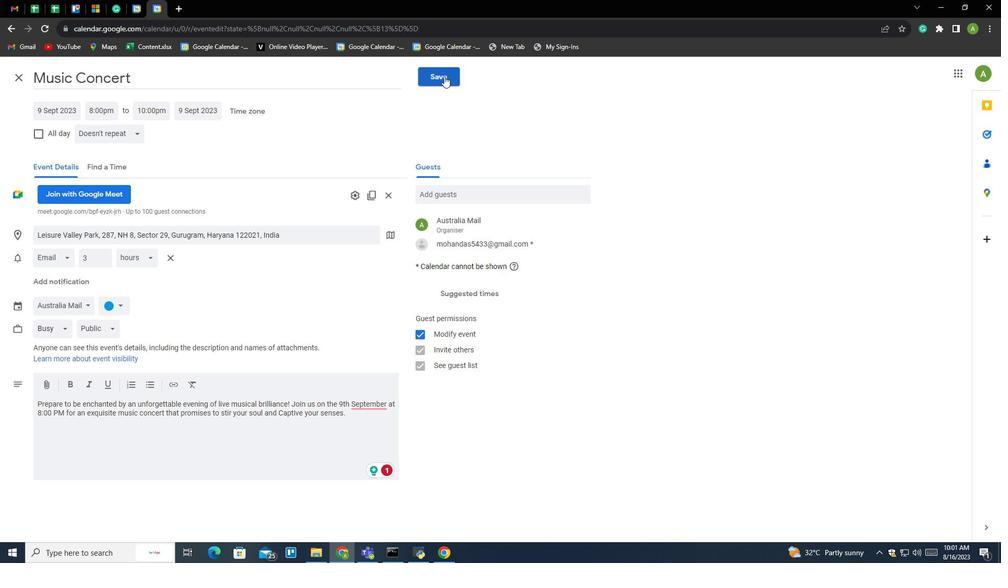
Action: Mouse pressed left at (447, 78)
Screenshot: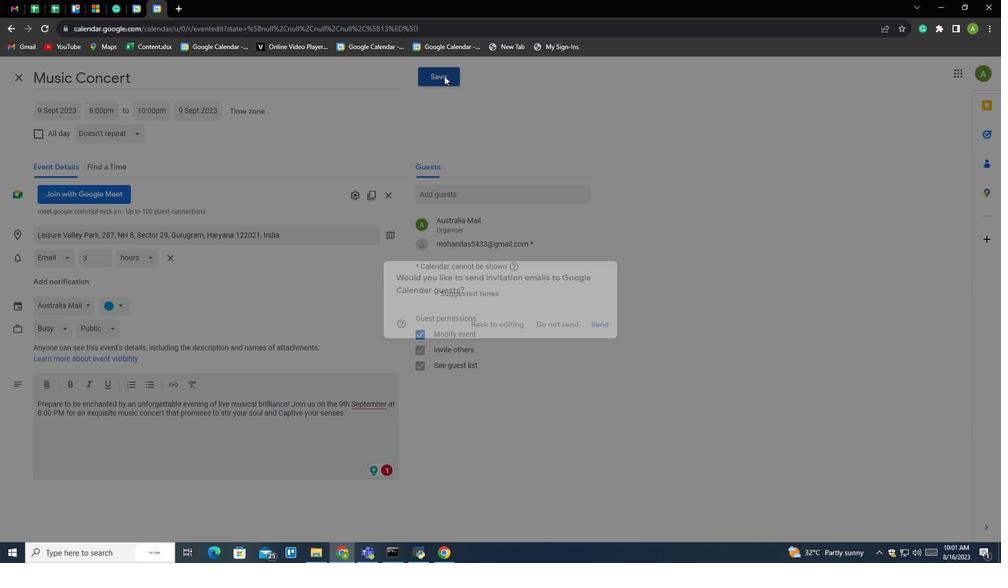 
Action: Mouse moved to (602, 332)
Screenshot: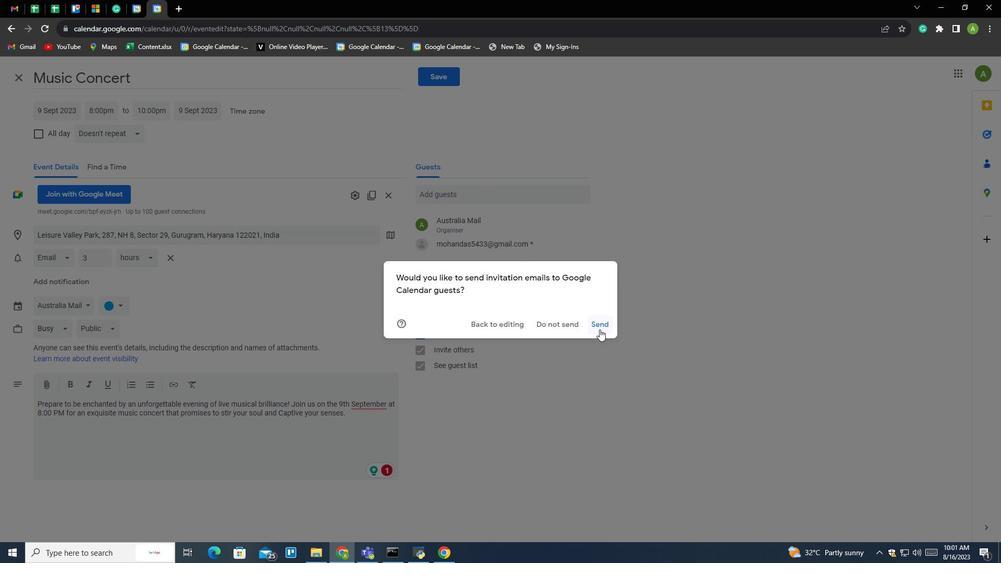 
Action: Mouse pressed left at (602, 332)
Screenshot: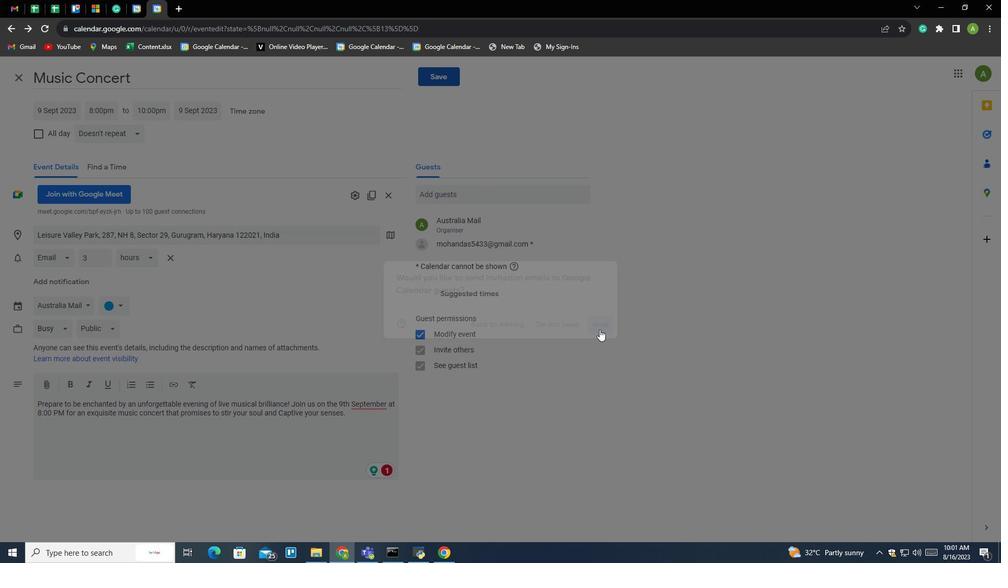 
Action: Mouse moved to (604, 398)
Screenshot: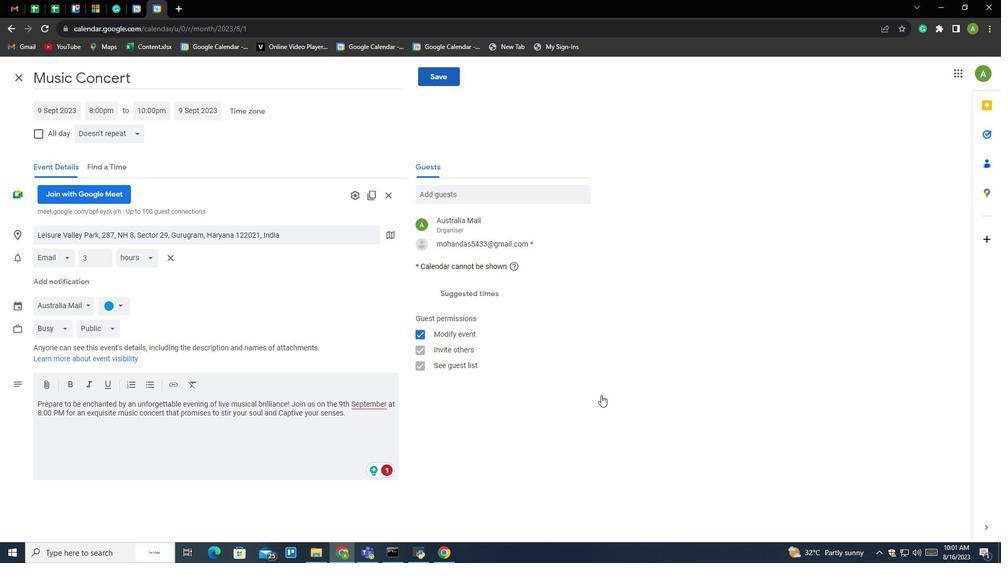 
